 Task: For heading Calibri with Bold.  font size for heading24,  'Change the font style of data to'Bell MT.  and font size to 16,  Change the alignment of both headline & data to Align middle & Align Center.  In the sheet  auditingSalesBySKU_2022
Action: Mouse moved to (1063, 144)
Screenshot: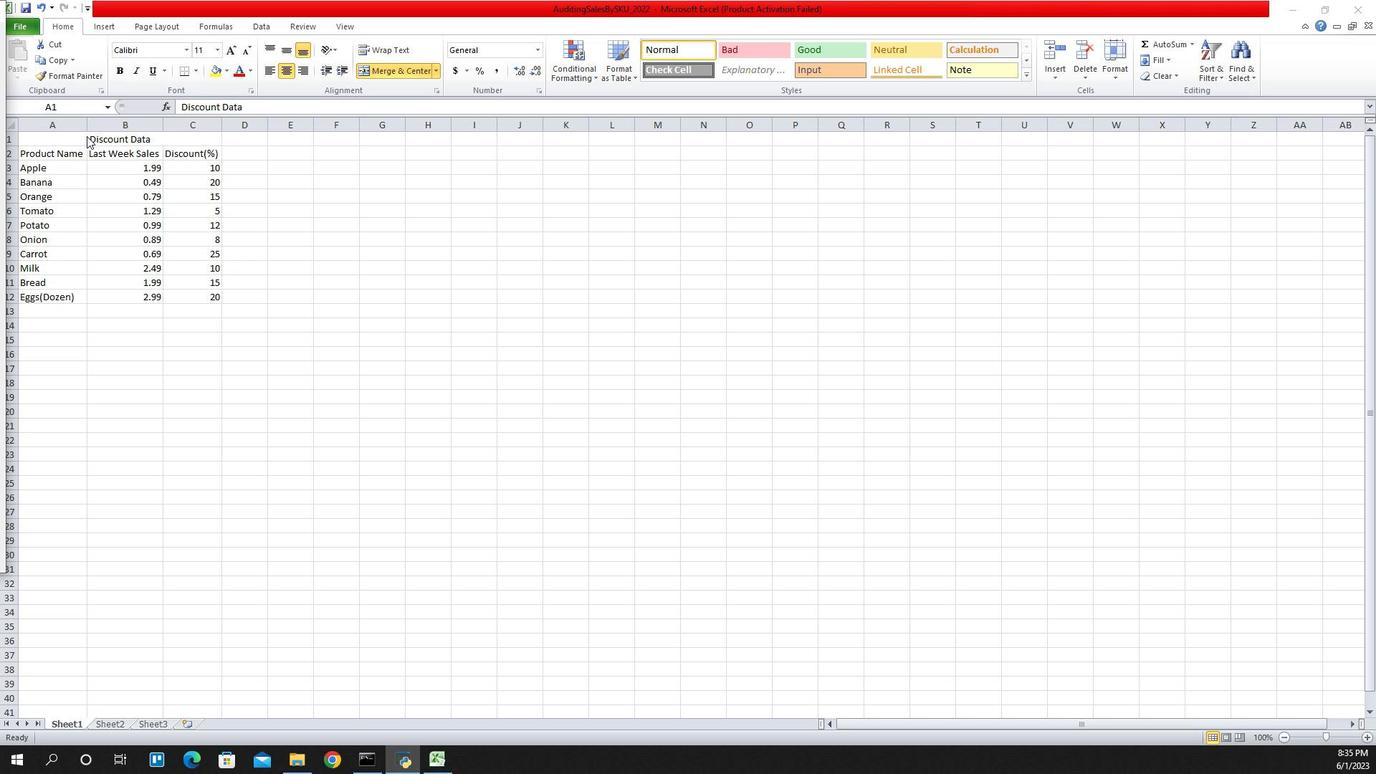 
Action: Mouse pressed left at (1063, 144)
Screenshot: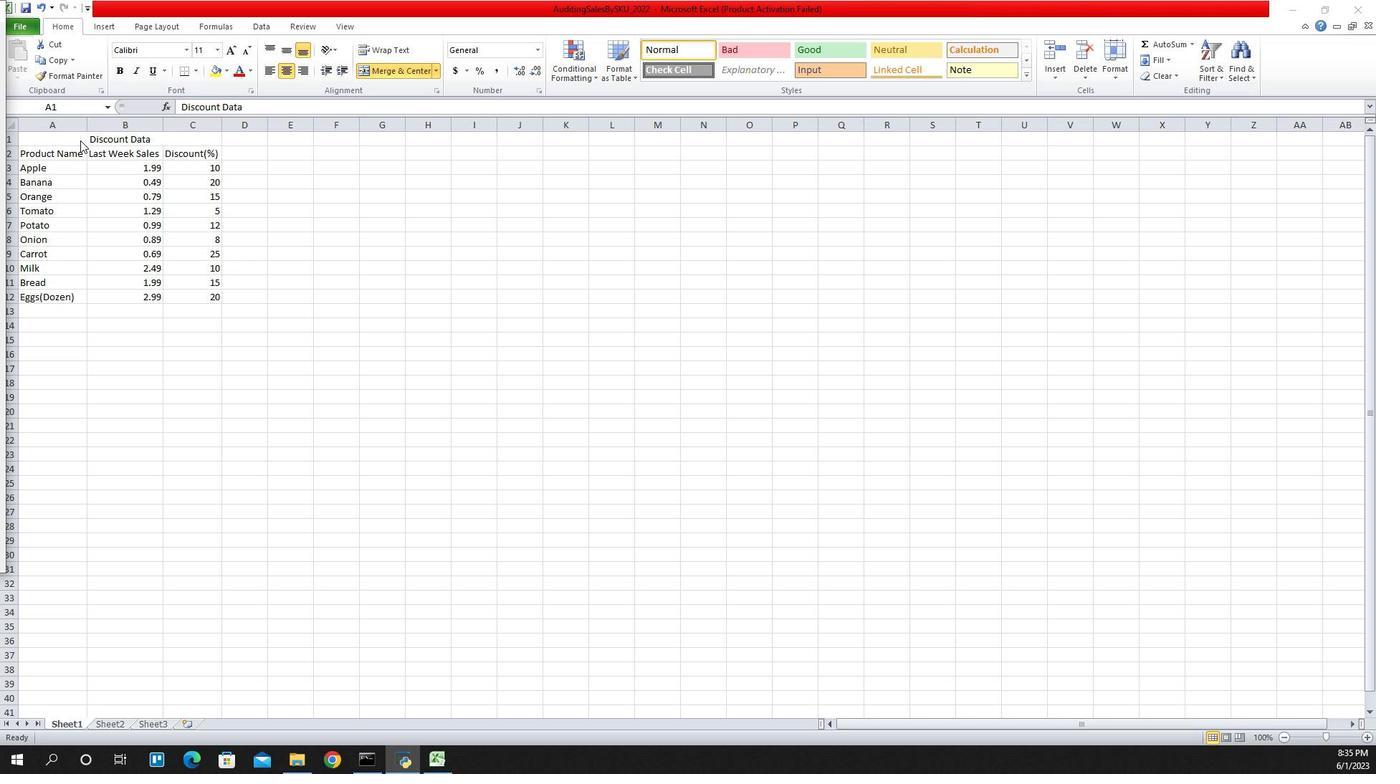 
Action: Mouse moved to (1164, 55)
Screenshot: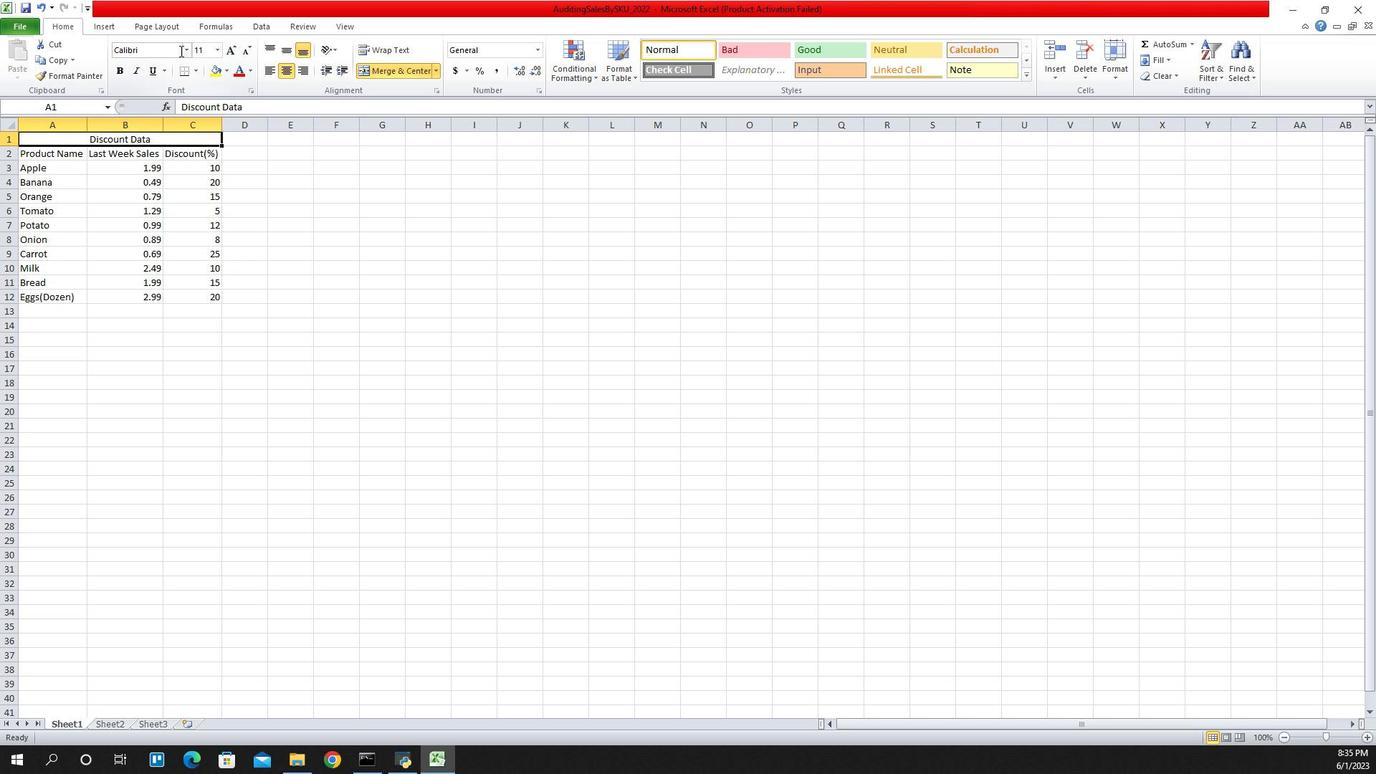 
Action: Mouse pressed left at (1164, 55)
Screenshot: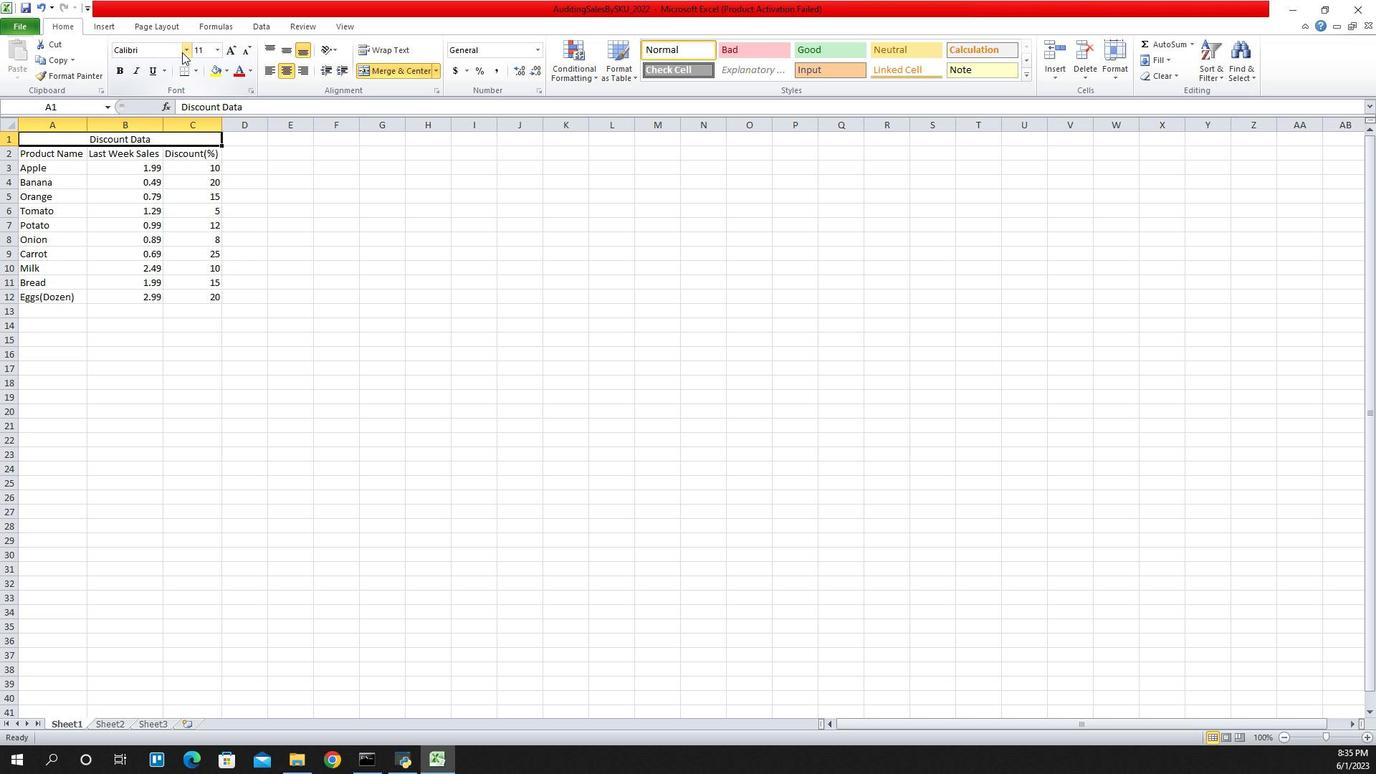 
Action: Mouse moved to (1156, 100)
Screenshot: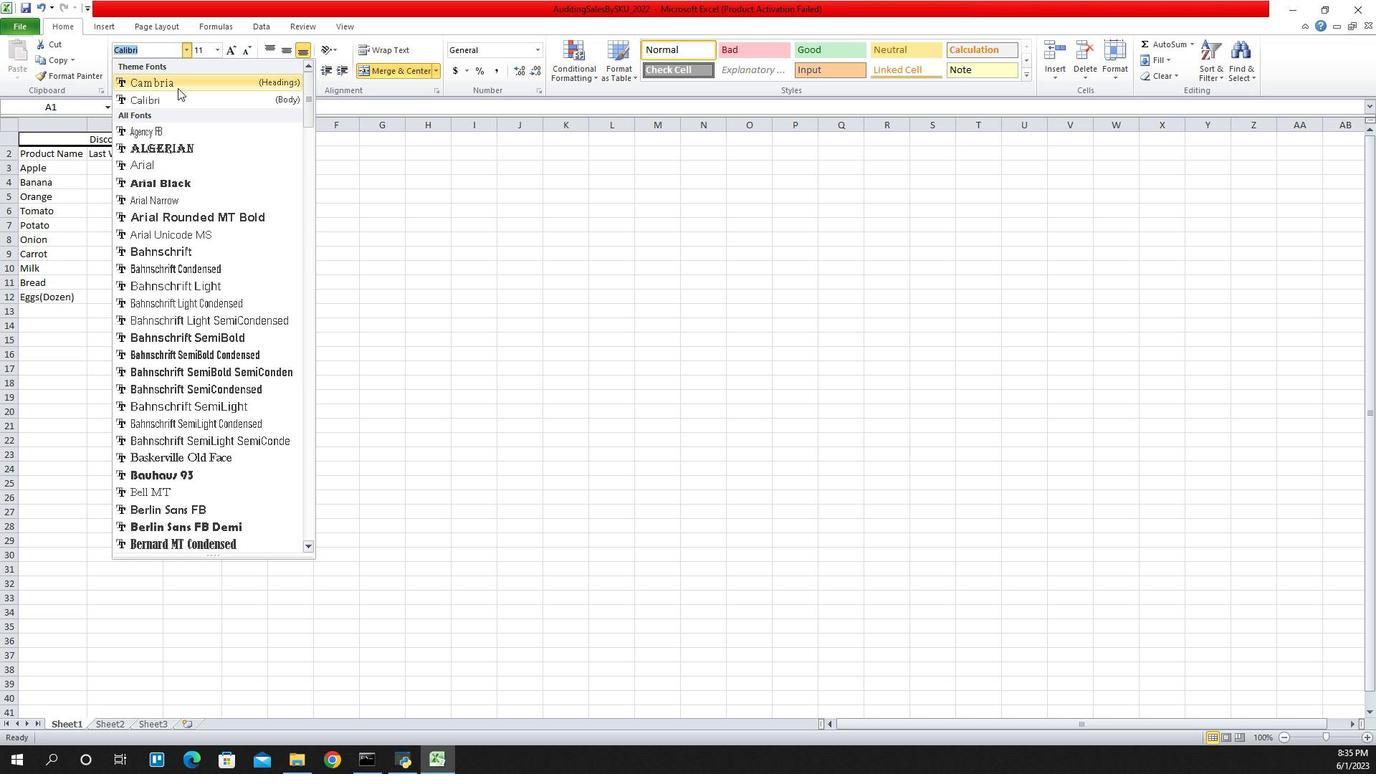 
Action: Mouse pressed left at (1156, 100)
Screenshot: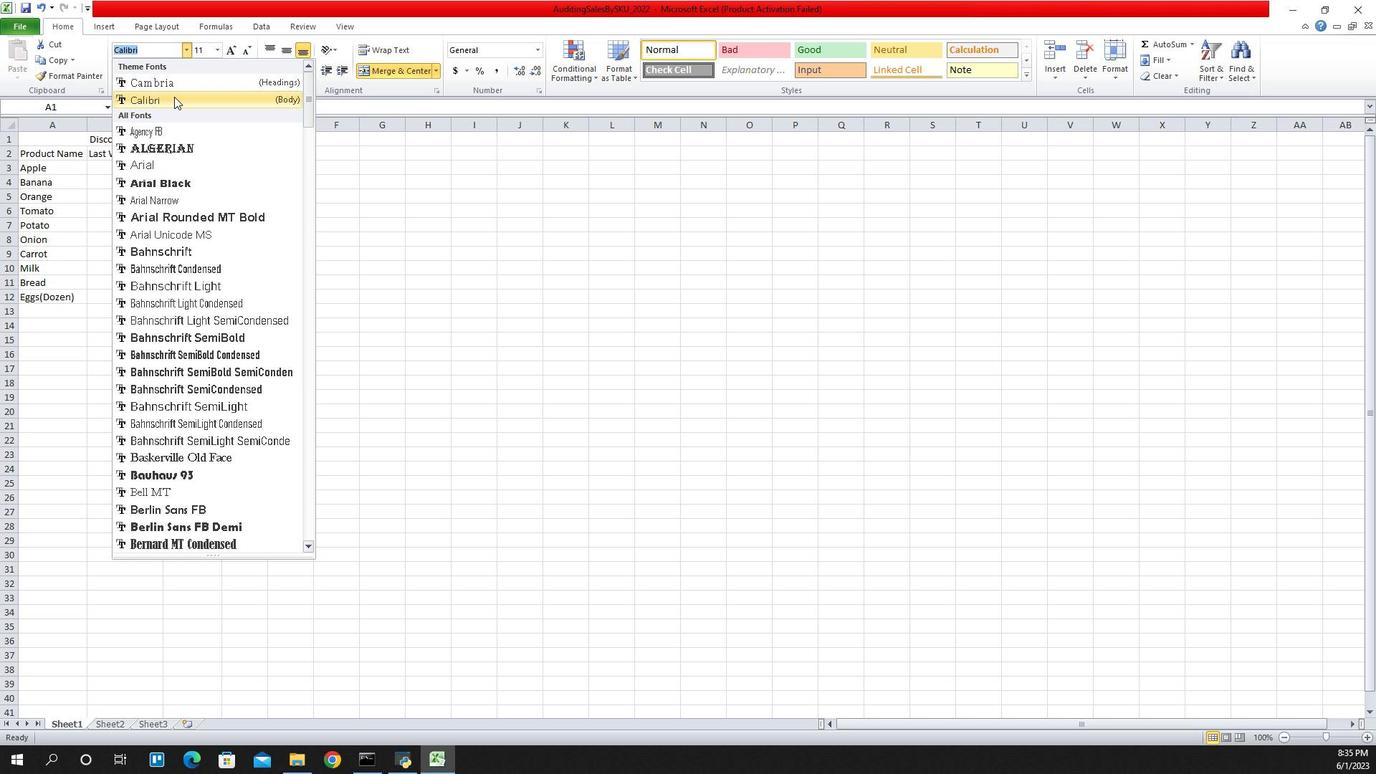 
Action: Mouse moved to (1104, 73)
Screenshot: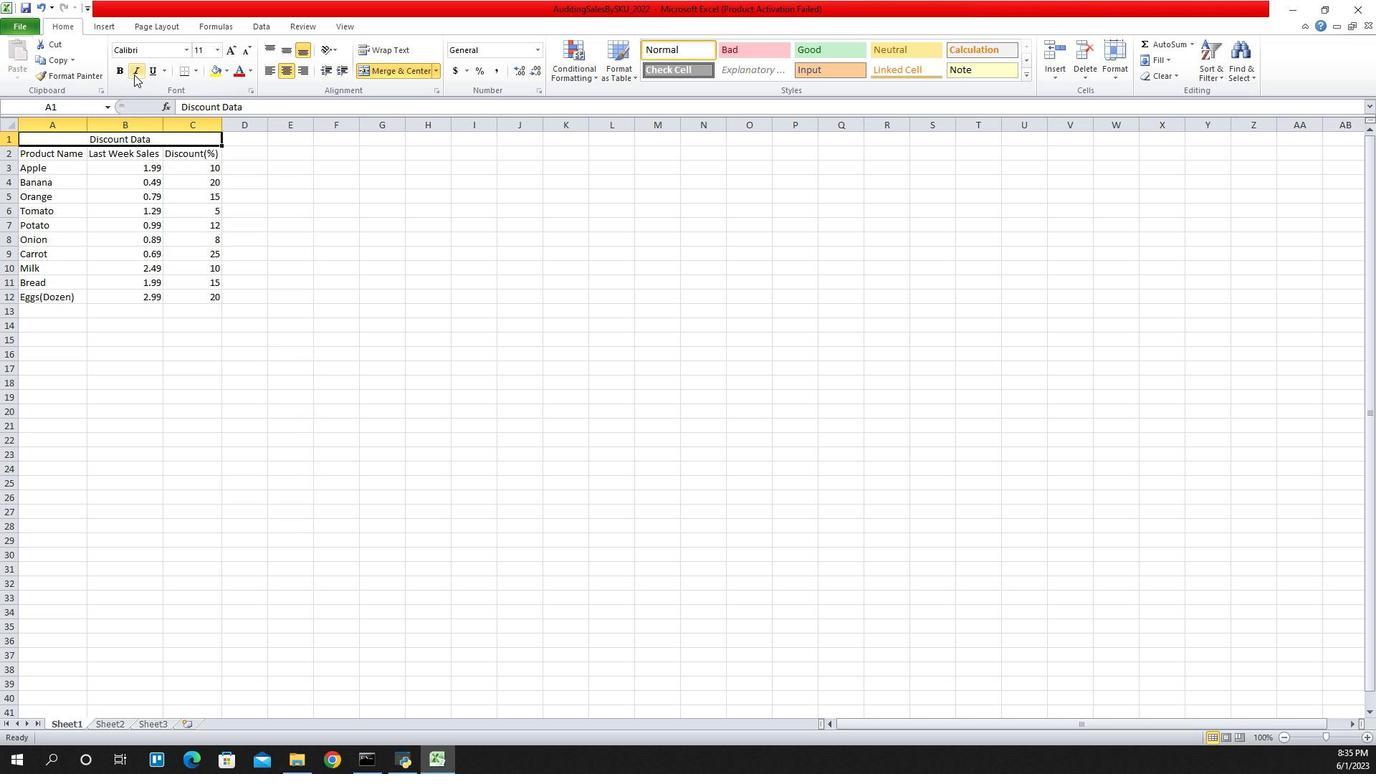 
Action: Mouse pressed left at (1104, 73)
Screenshot: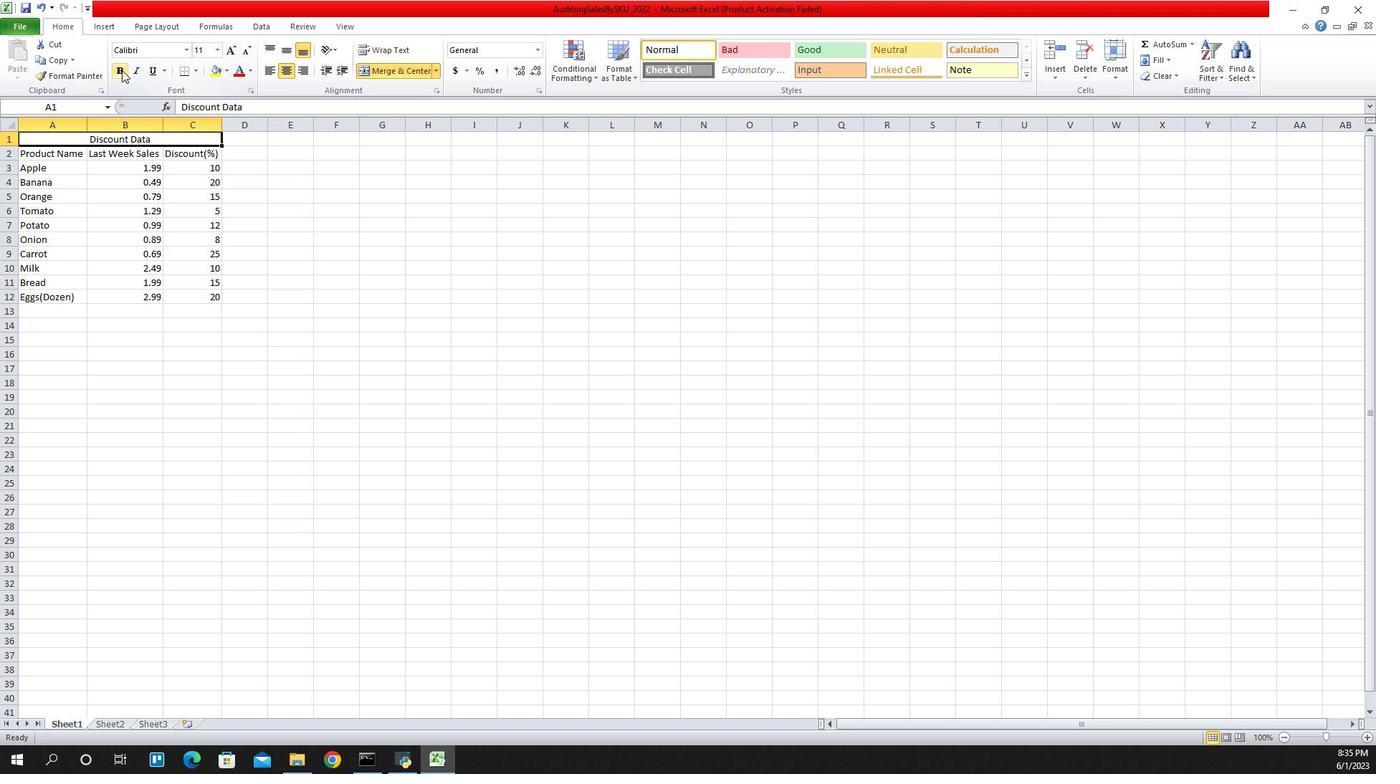 
Action: Mouse moved to (1202, 53)
Screenshot: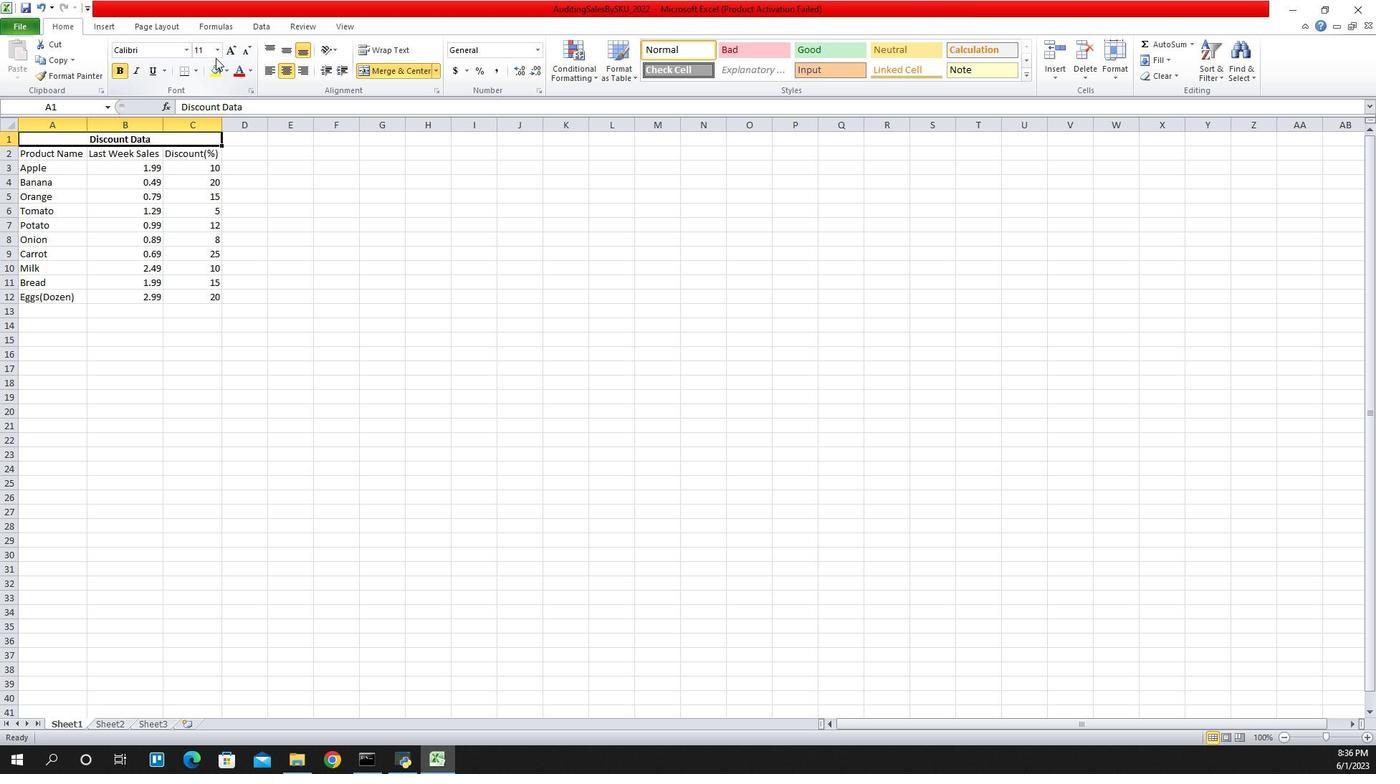 
Action: Mouse pressed left at (1202, 53)
Screenshot: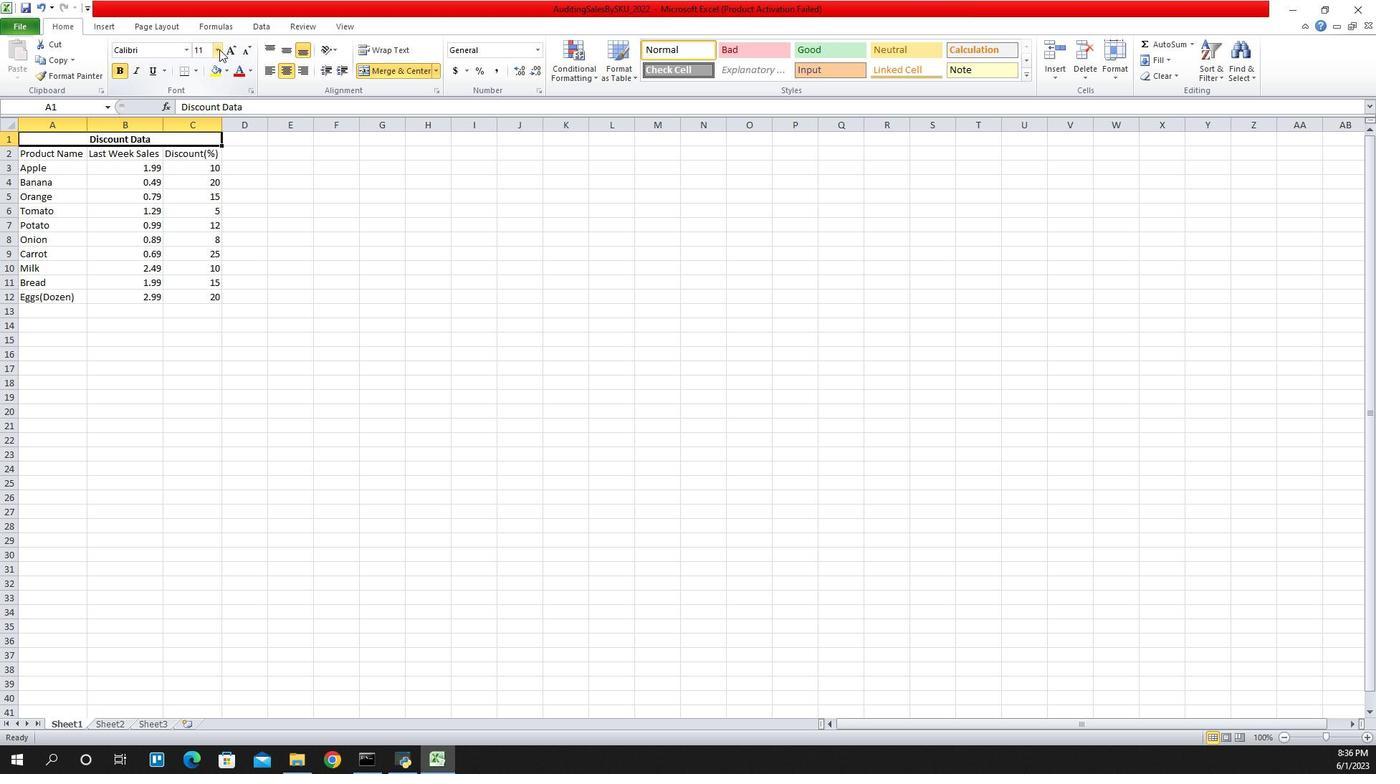 
Action: Mouse moved to (1180, 188)
Screenshot: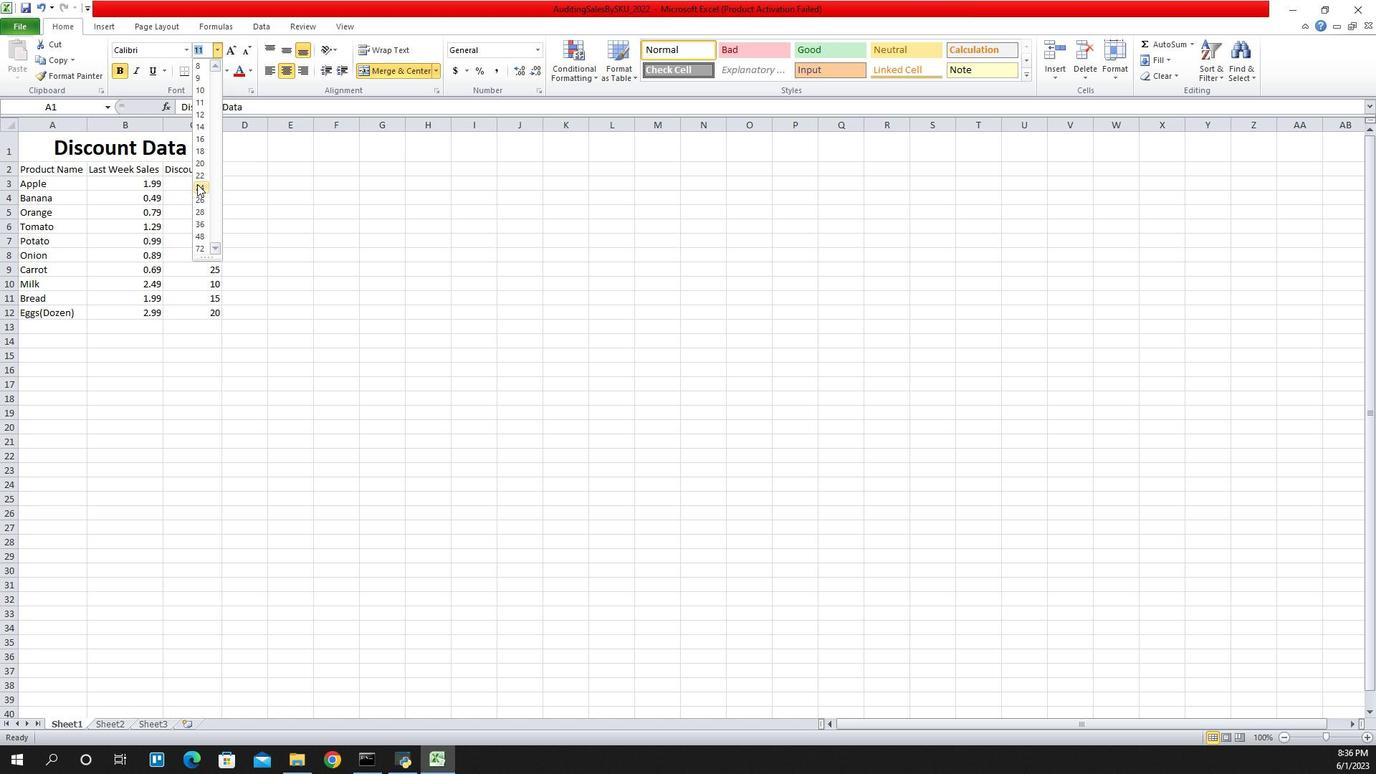 
Action: Mouse pressed left at (1180, 188)
Screenshot: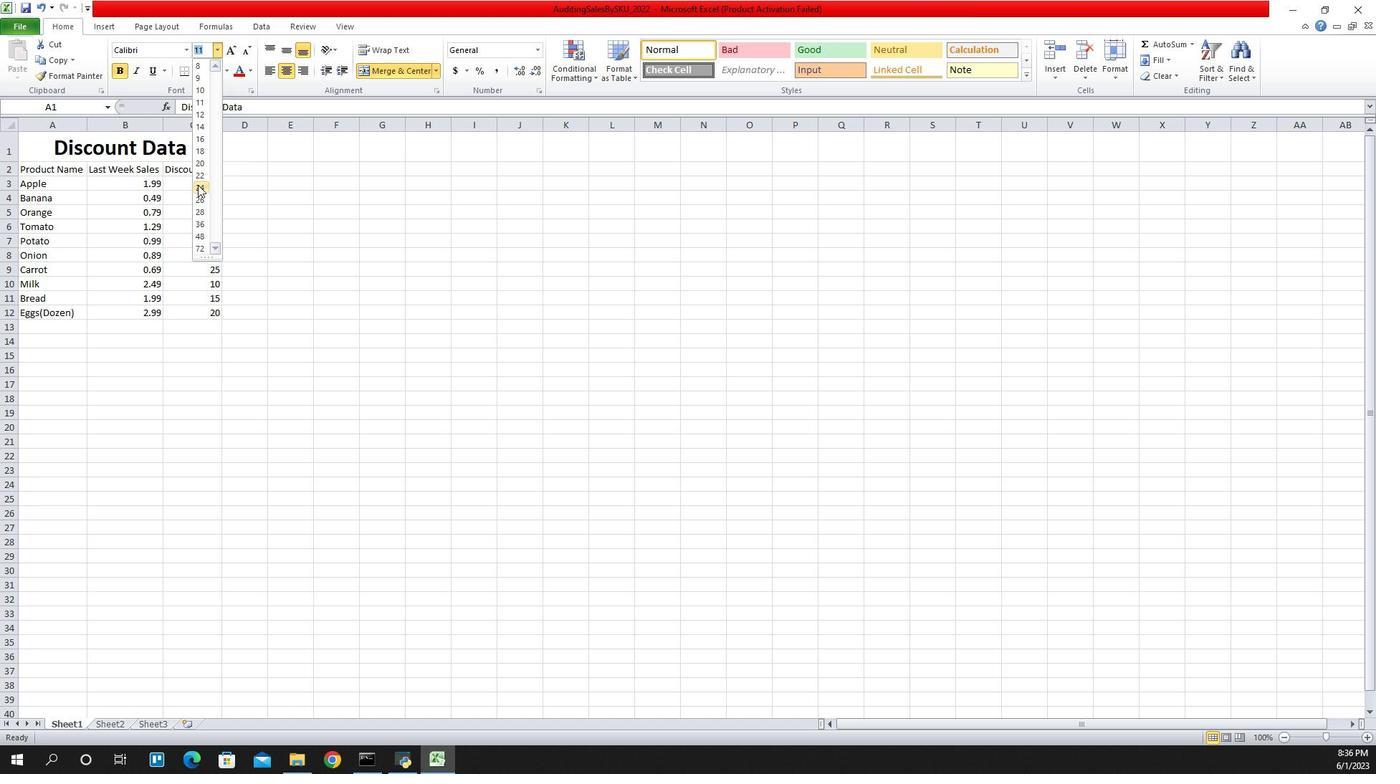 
Action: Mouse moved to (1039, 173)
Screenshot: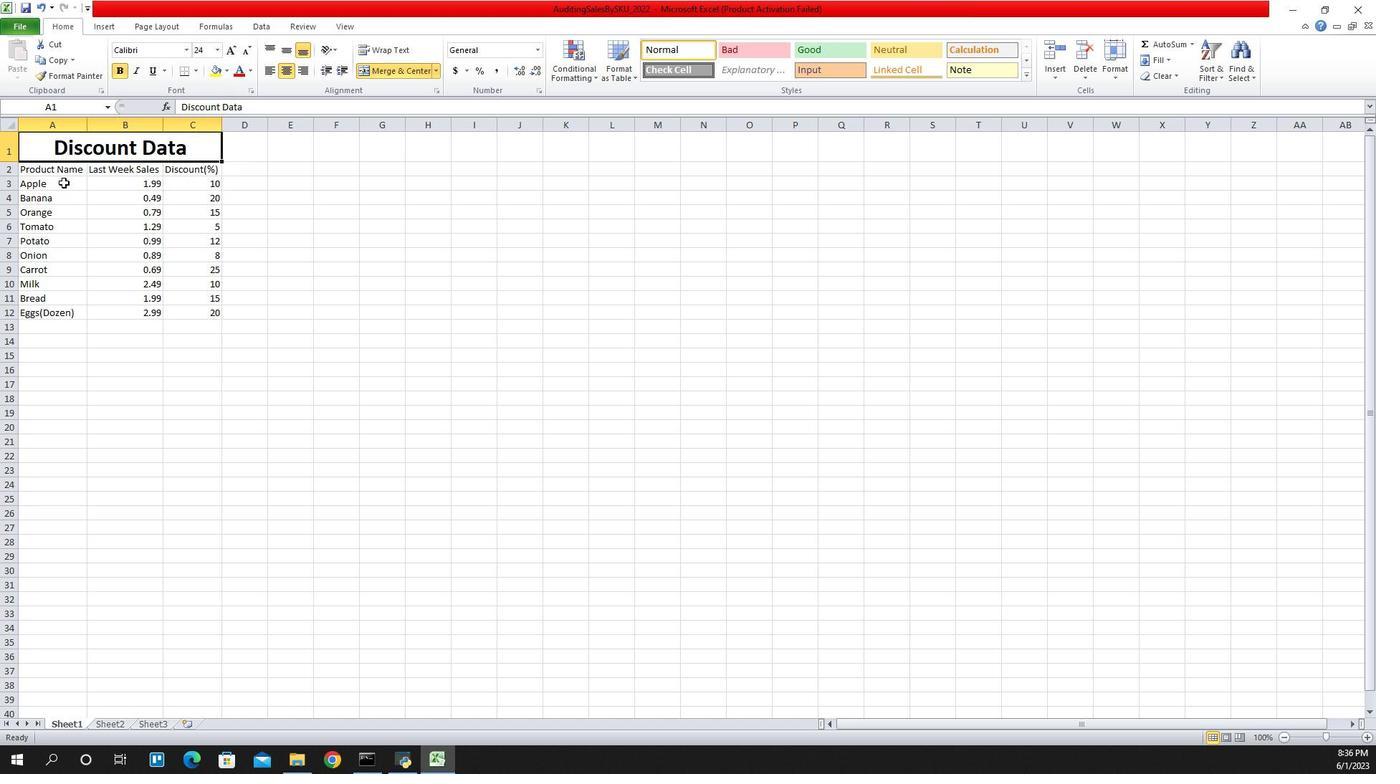 
Action: Mouse pressed left at (1039, 173)
Screenshot: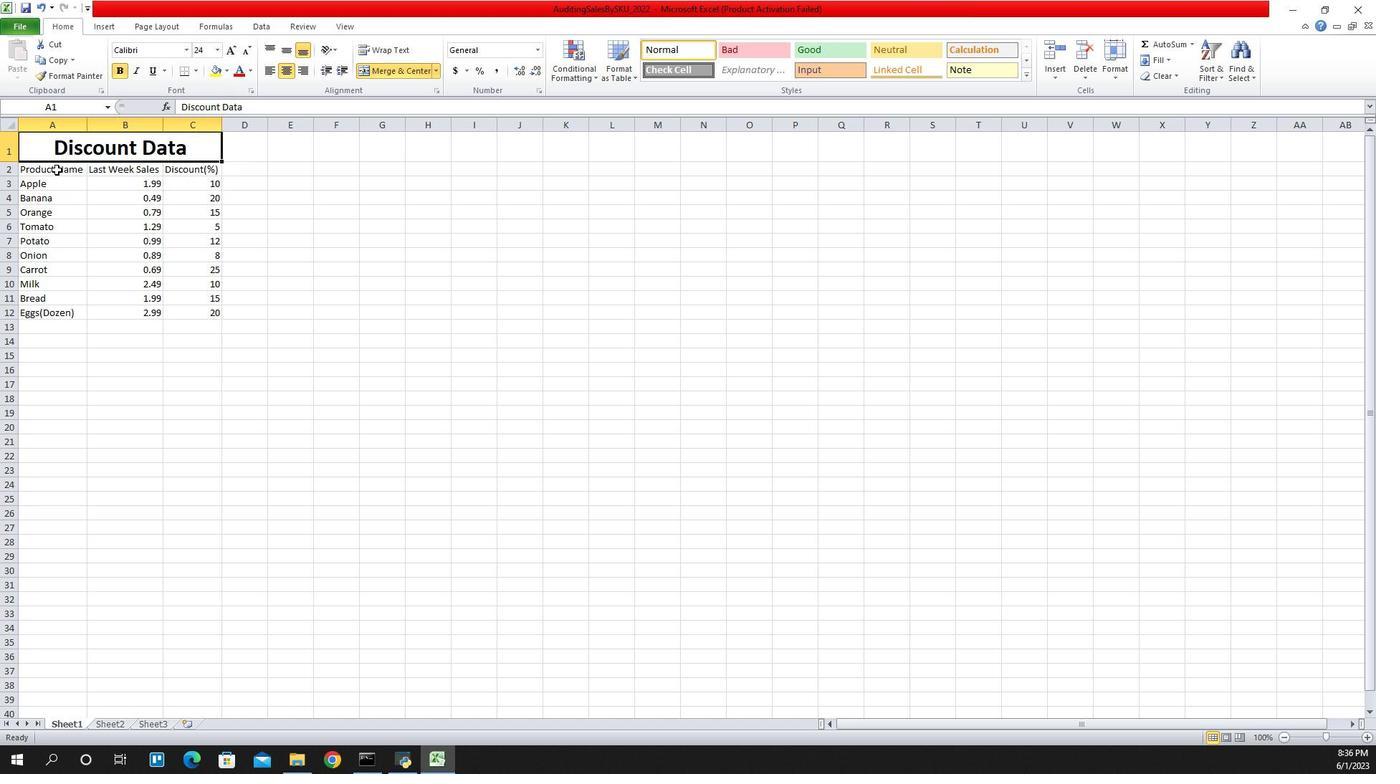 
Action: Mouse moved to (1168, 53)
Screenshot: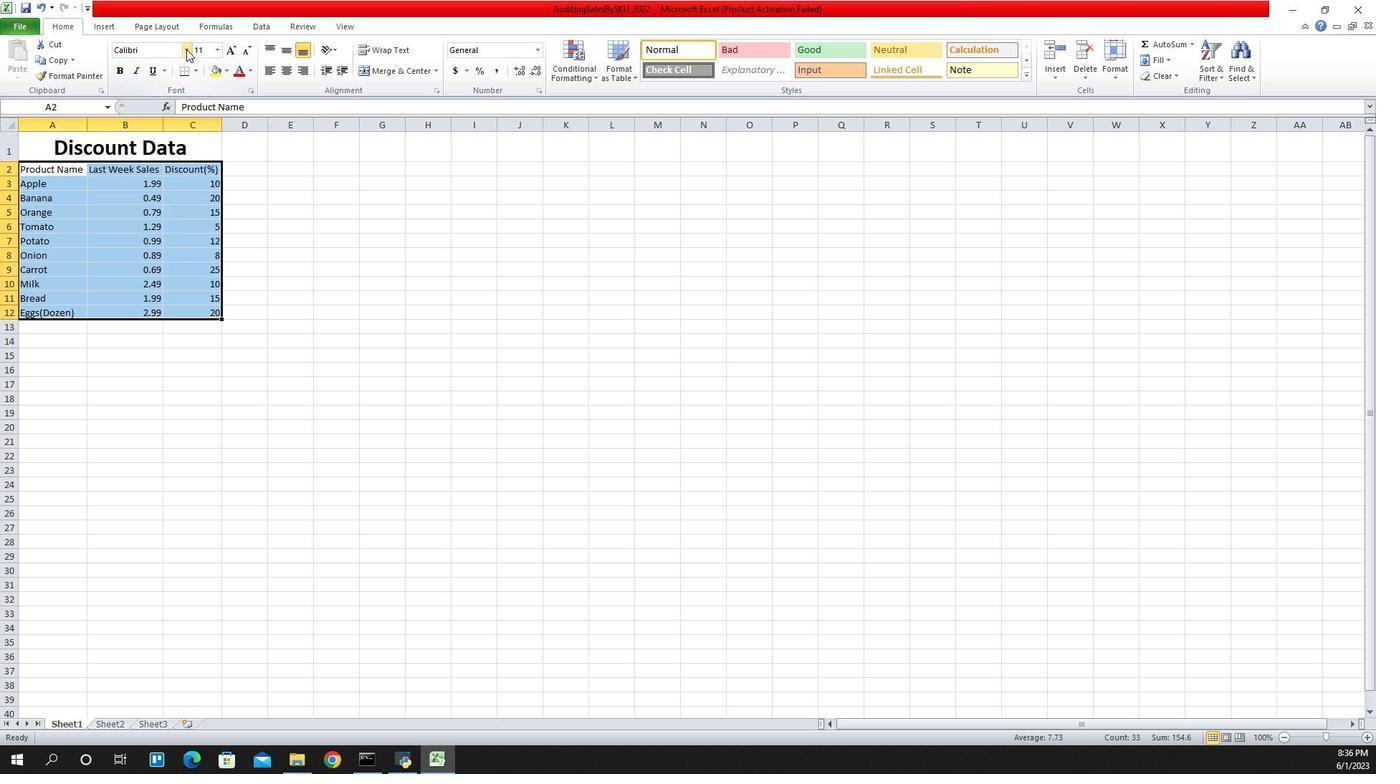
Action: Mouse pressed left at (1168, 53)
Screenshot: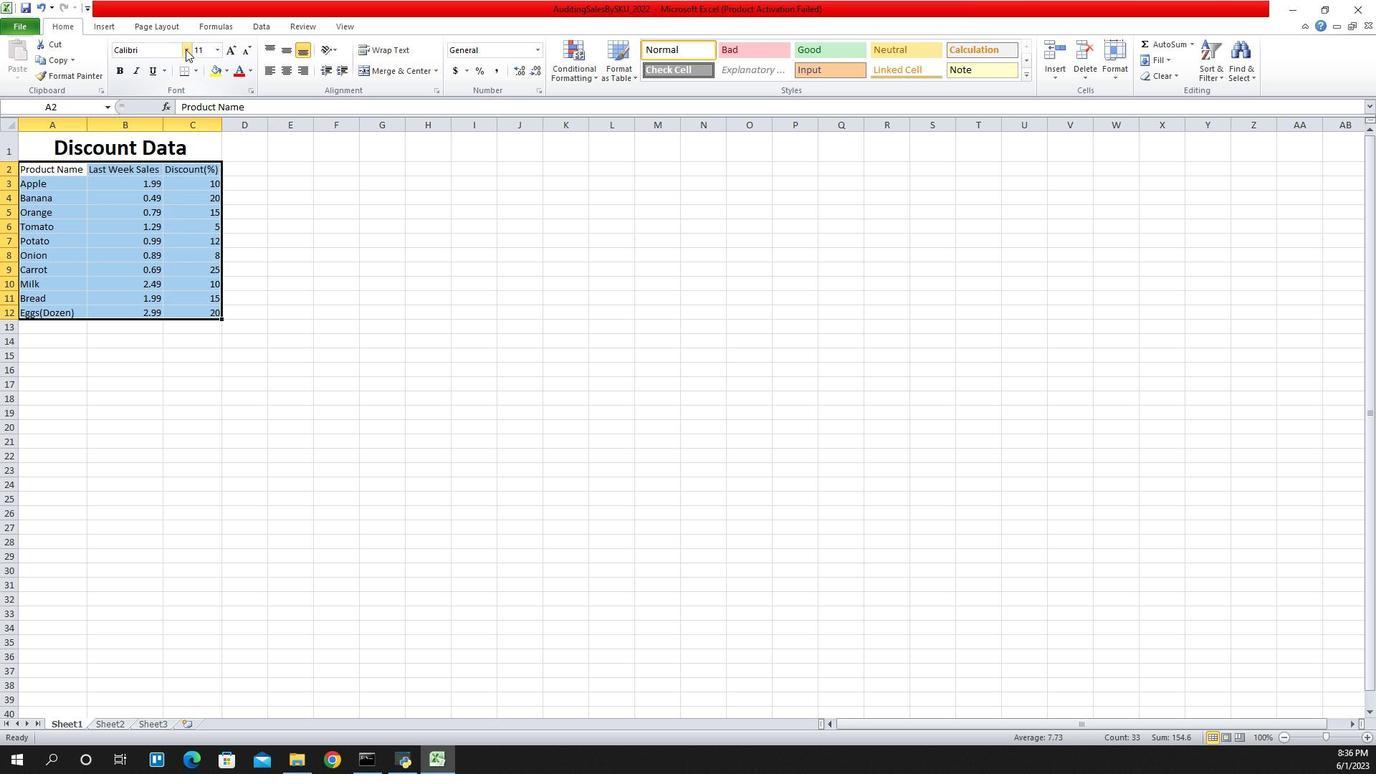 
Action: Mouse moved to (1153, 491)
Screenshot: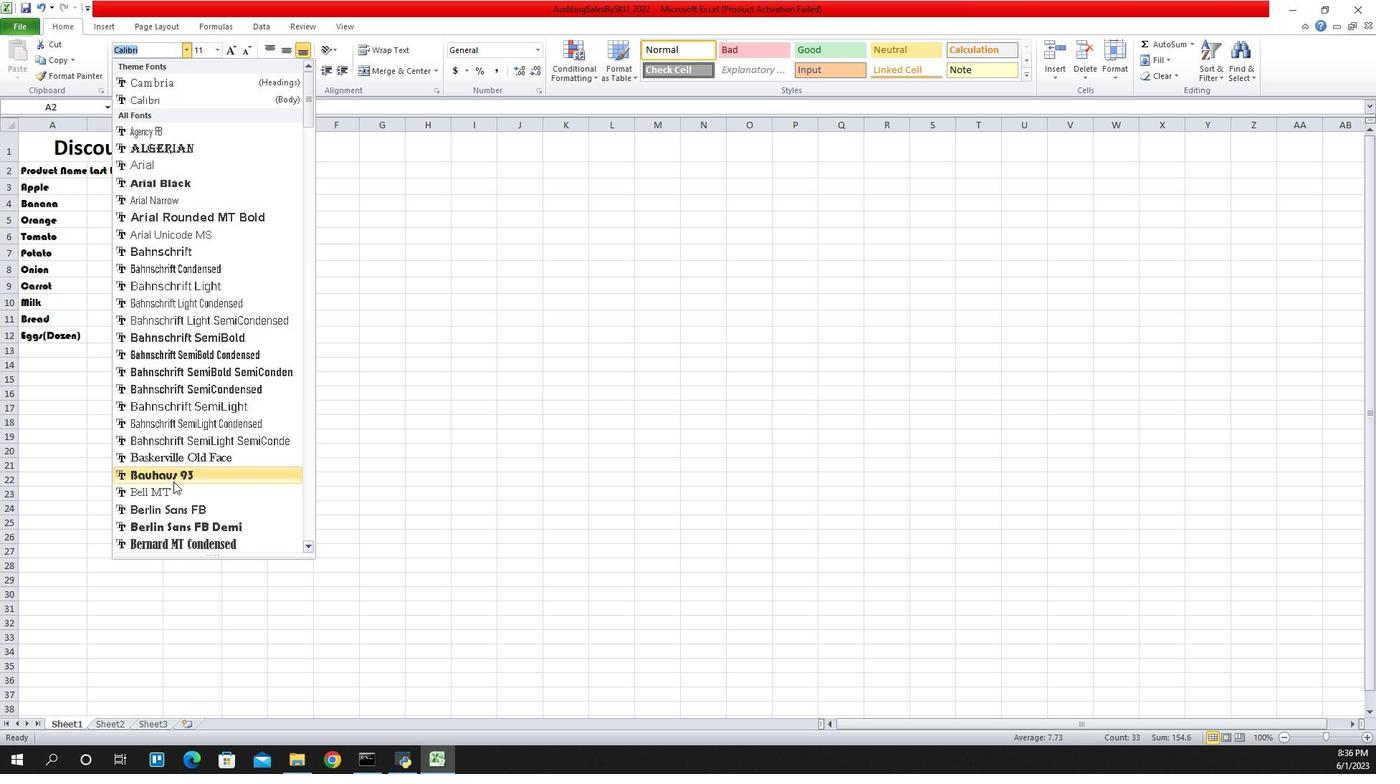 
Action: Mouse pressed left at (1153, 491)
Screenshot: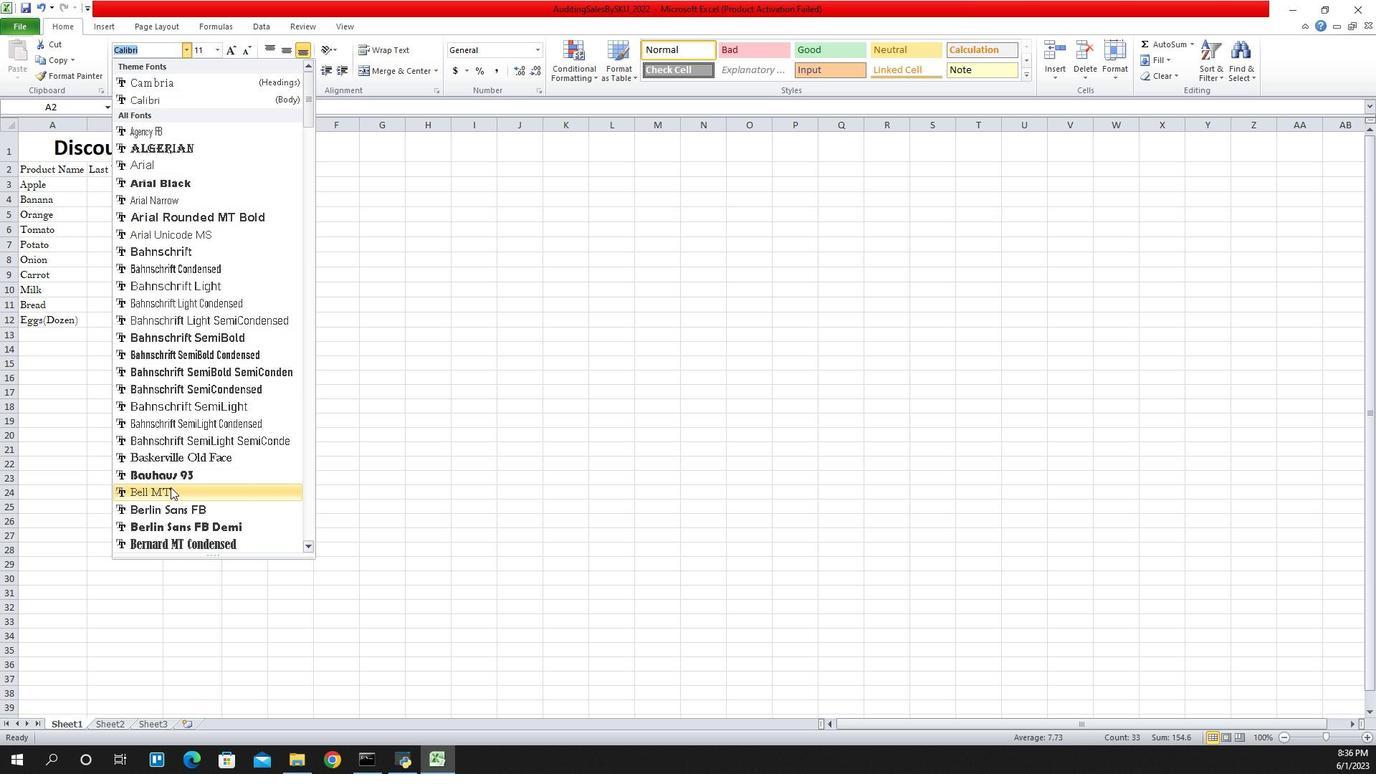
Action: Mouse moved to (1203, 56)
Screenshot: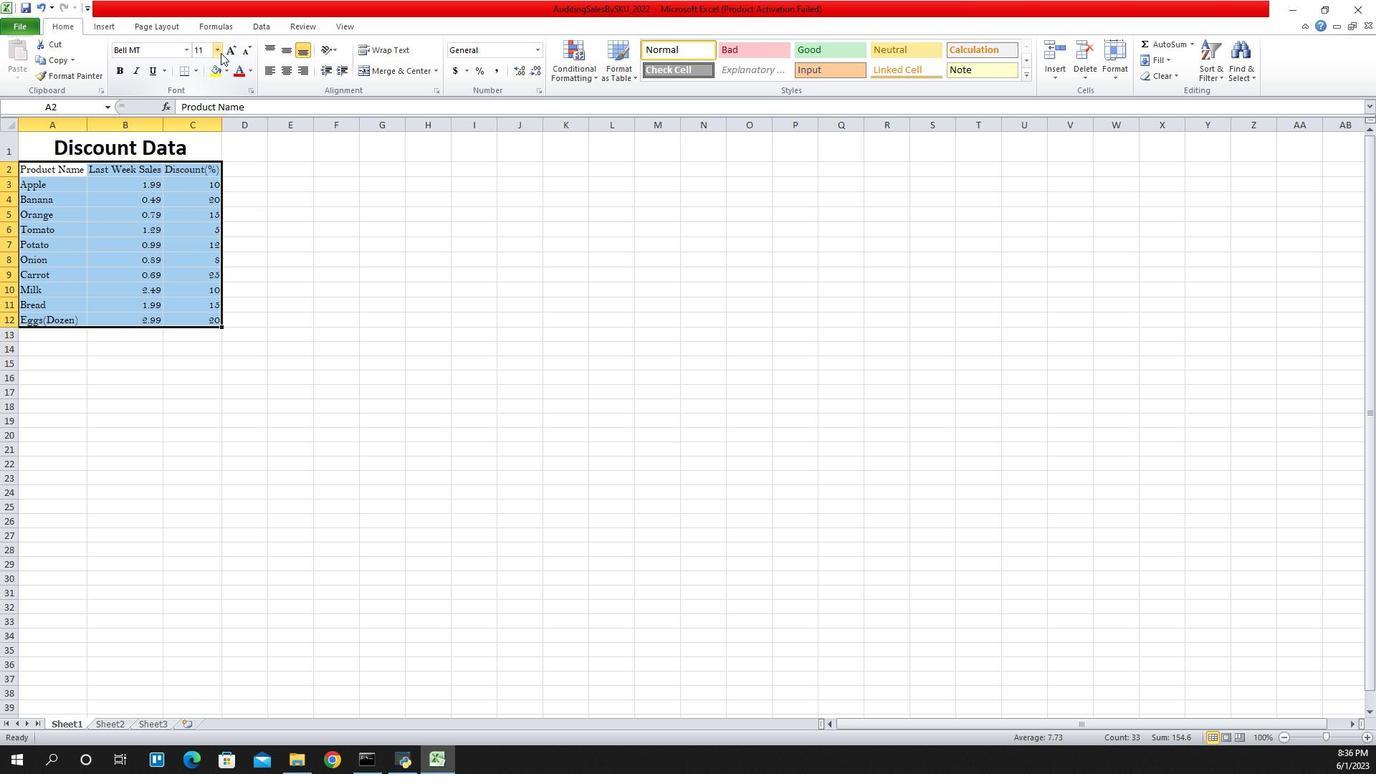 
Action: Mouse pressed left at (1203, 56)
Screenshot: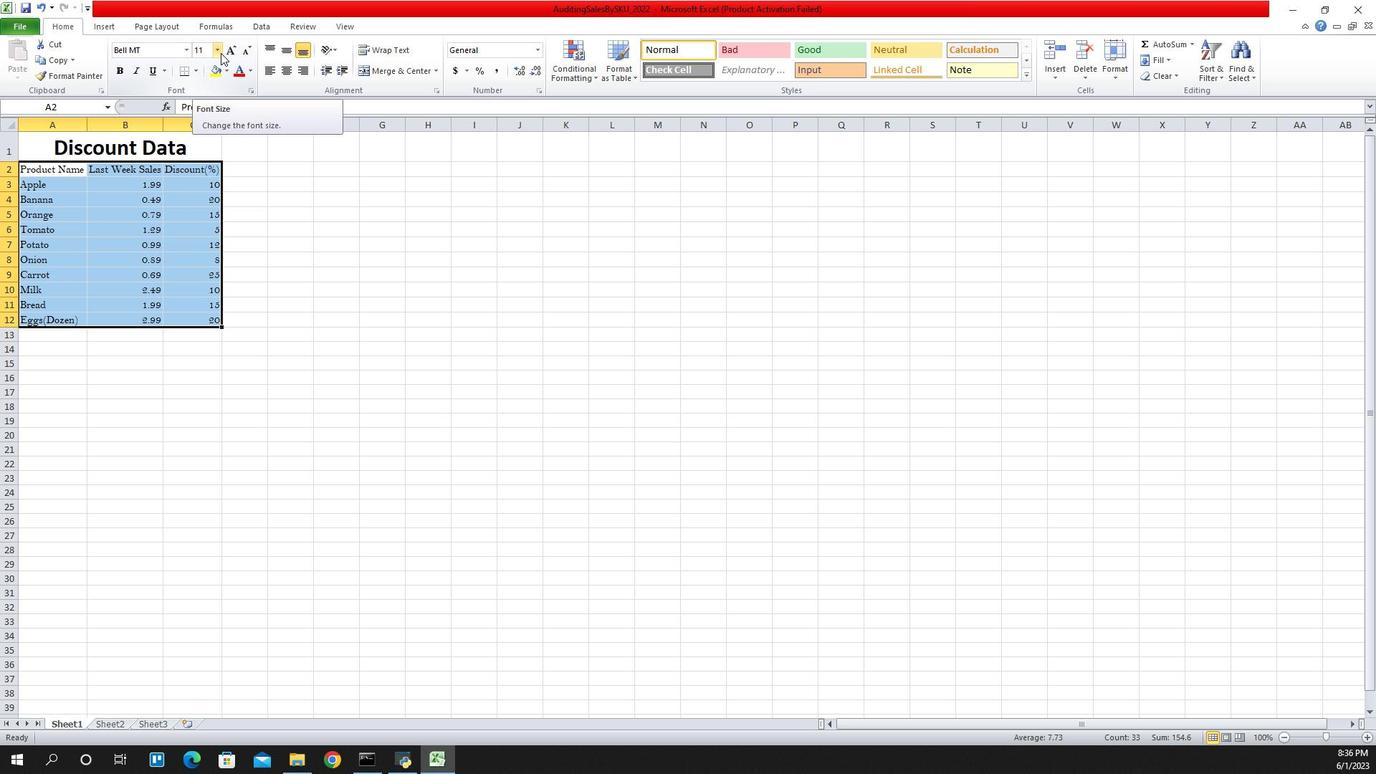 
Action: Mouse moved to (1184, 138)
Screenshot: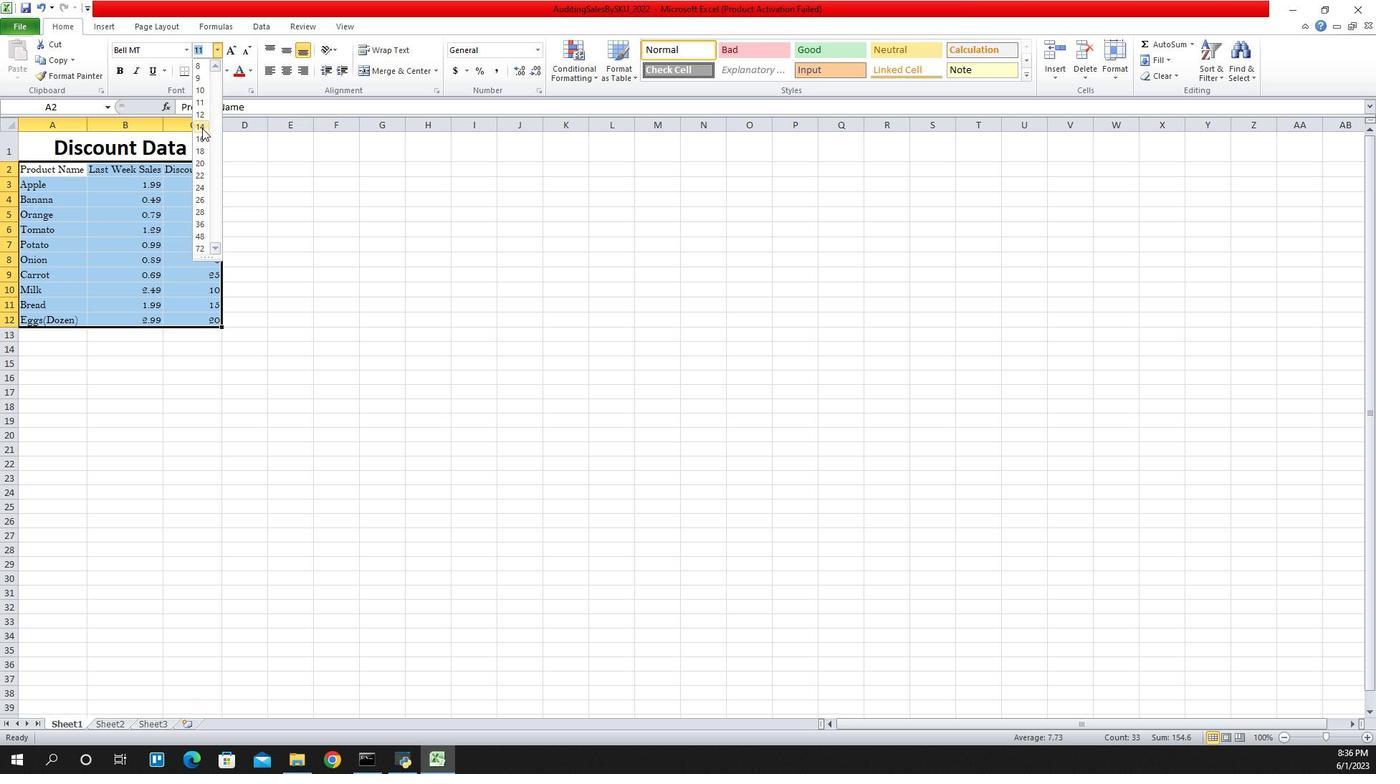
Action: Mouse pressed left at (1184, 138)
Screenshot: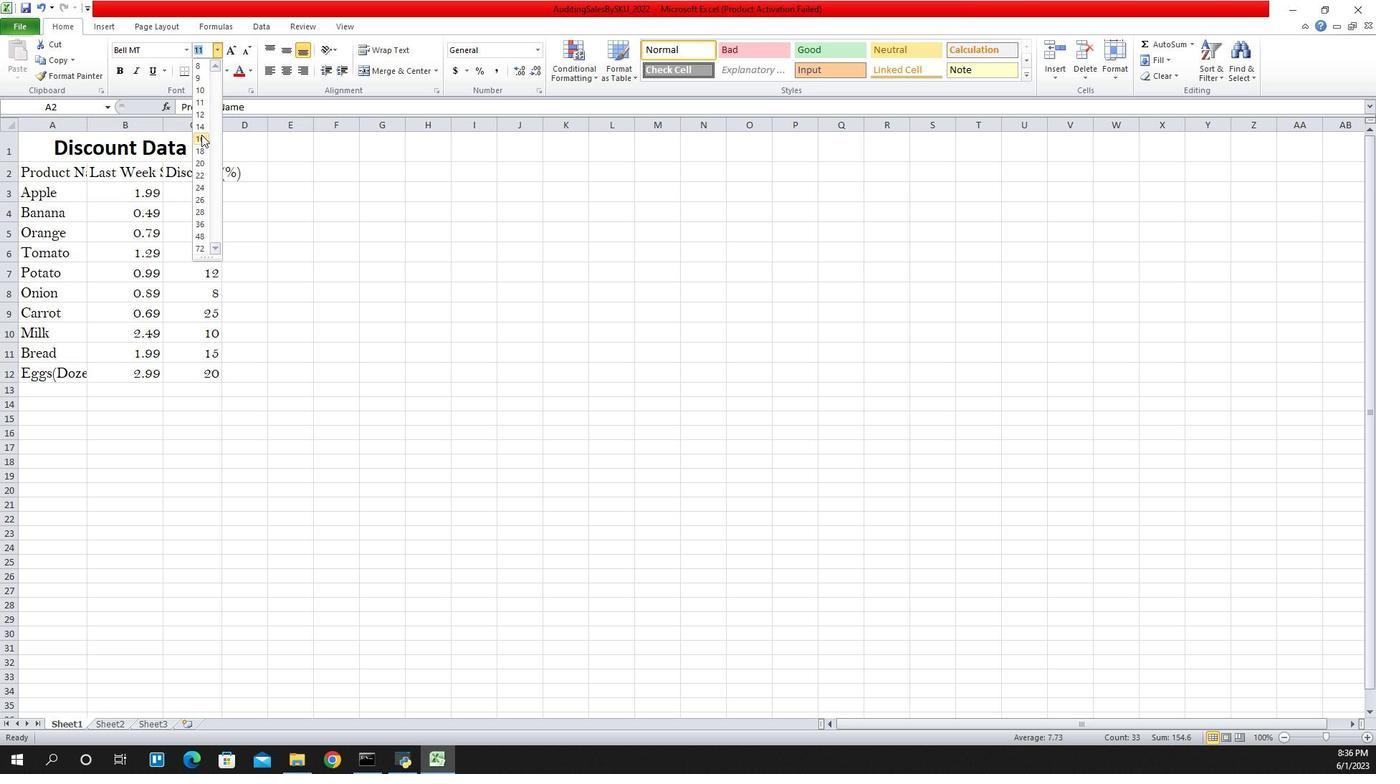 
Action: Mouse moved to (1070, 127)
Screenshot: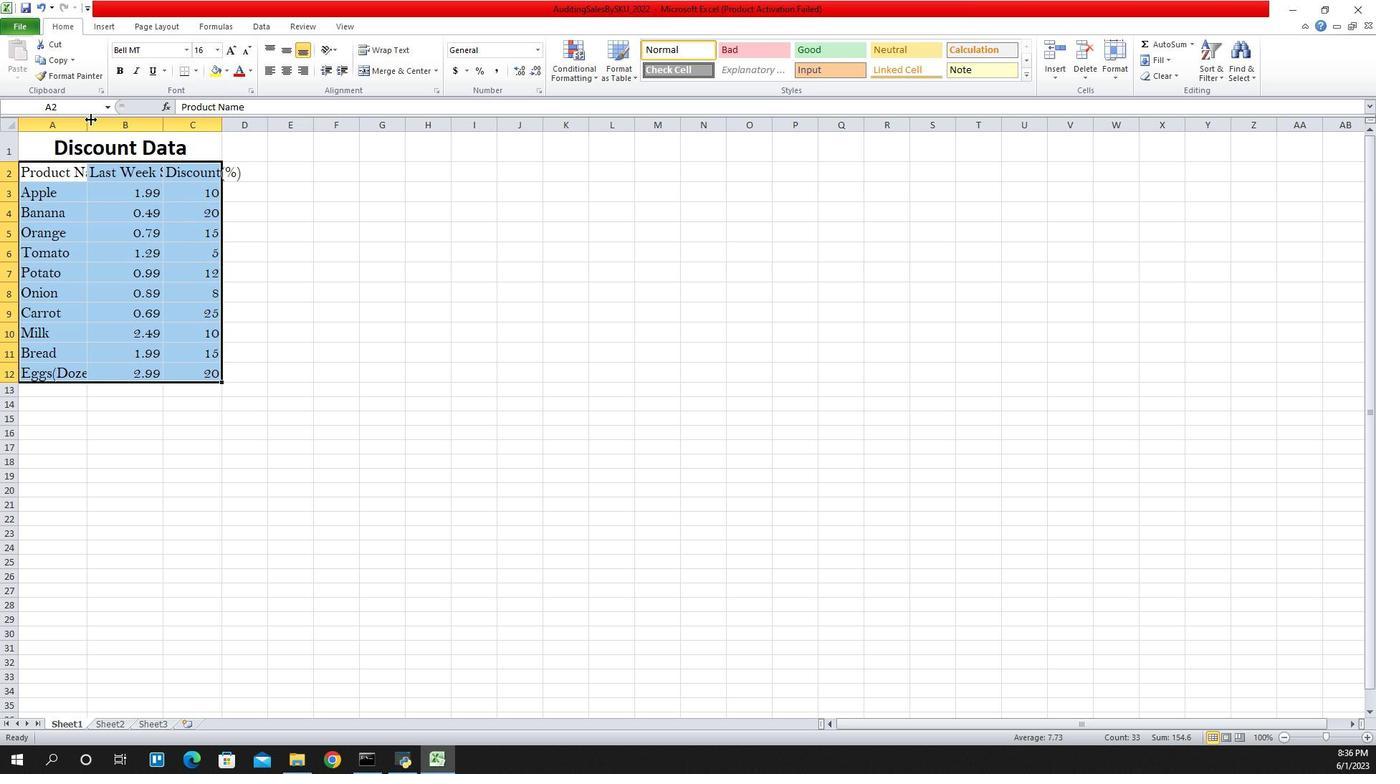 
Action: Mouse pressed left at (1070, 127)
Screenshot: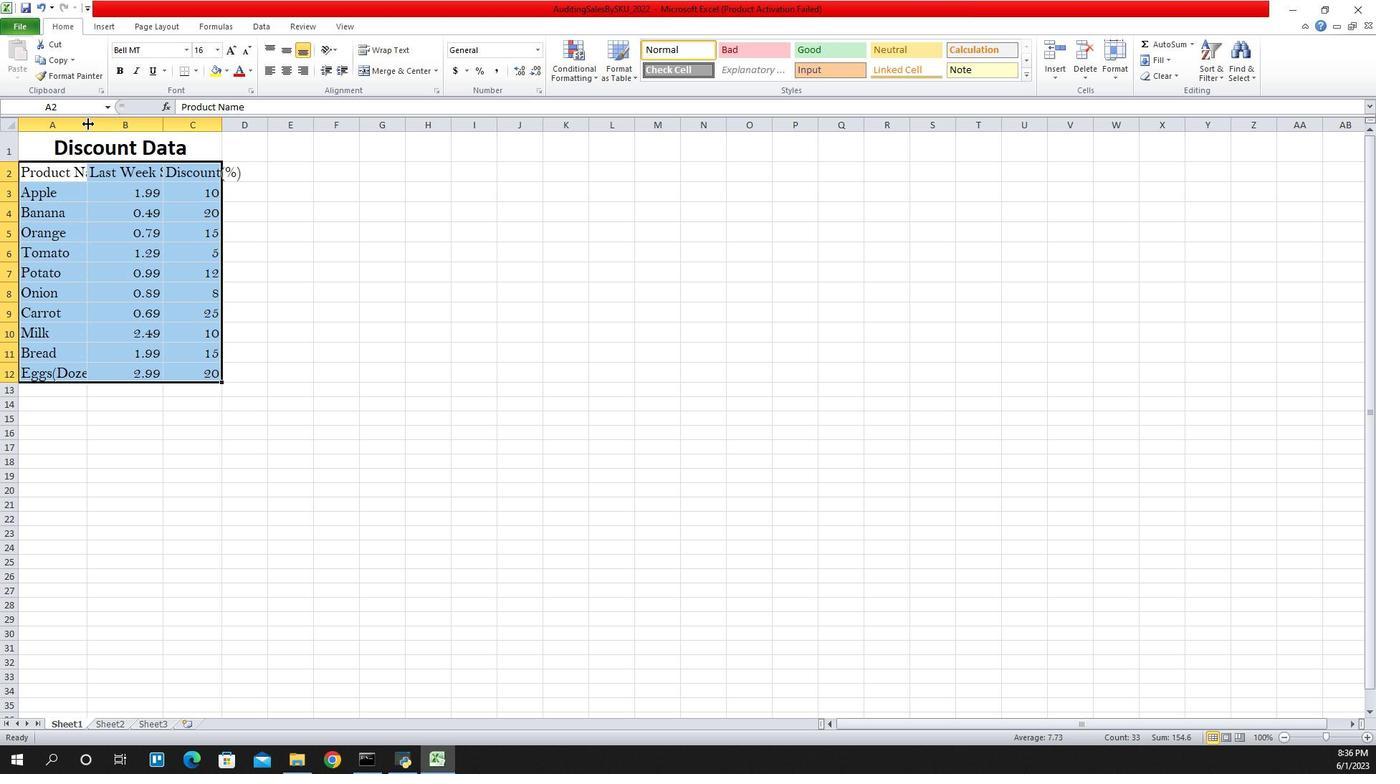 
Action: Mouse pressed left at (1070, 127)
Screenshot: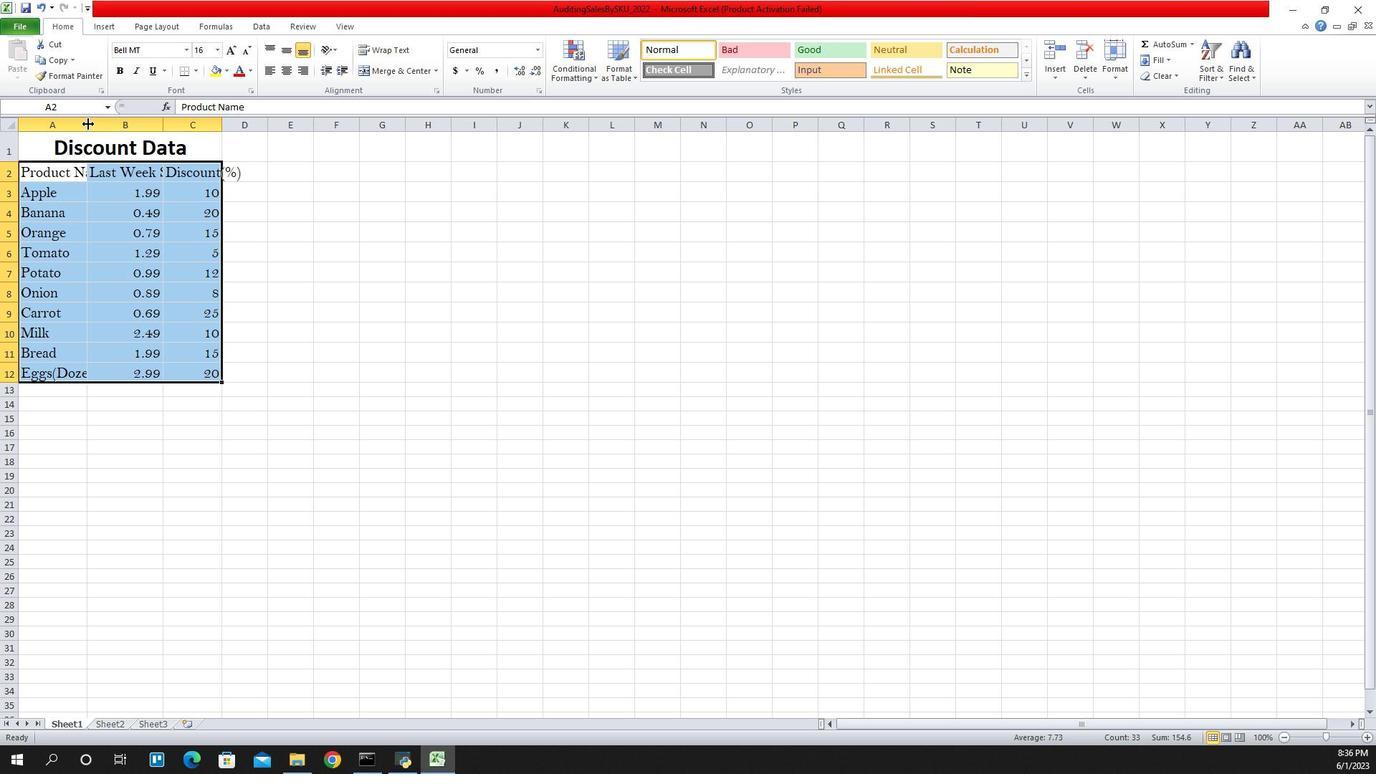 
Action: Mouse moved to (1173, 127)
Screenshot: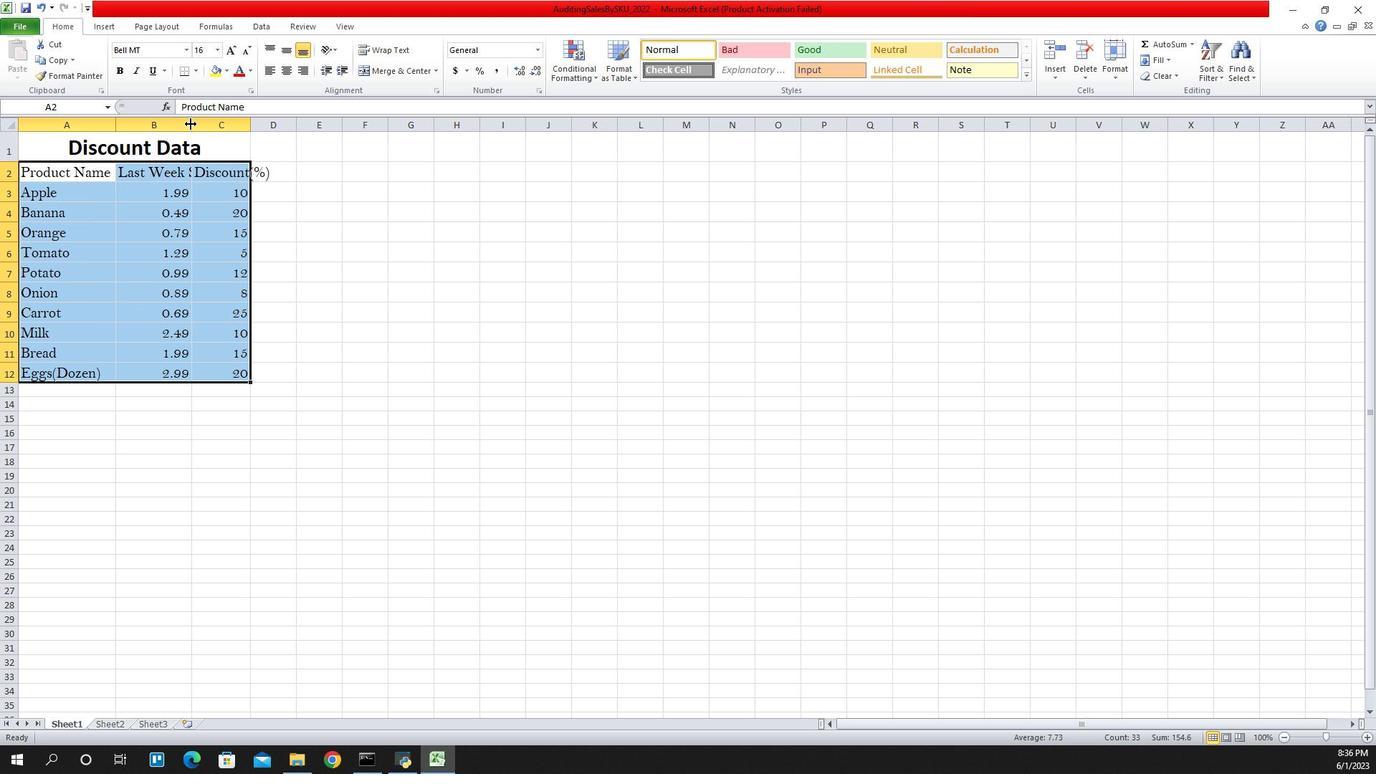 
Action: Mouse pressed left at (1173, 127)
Screenshot: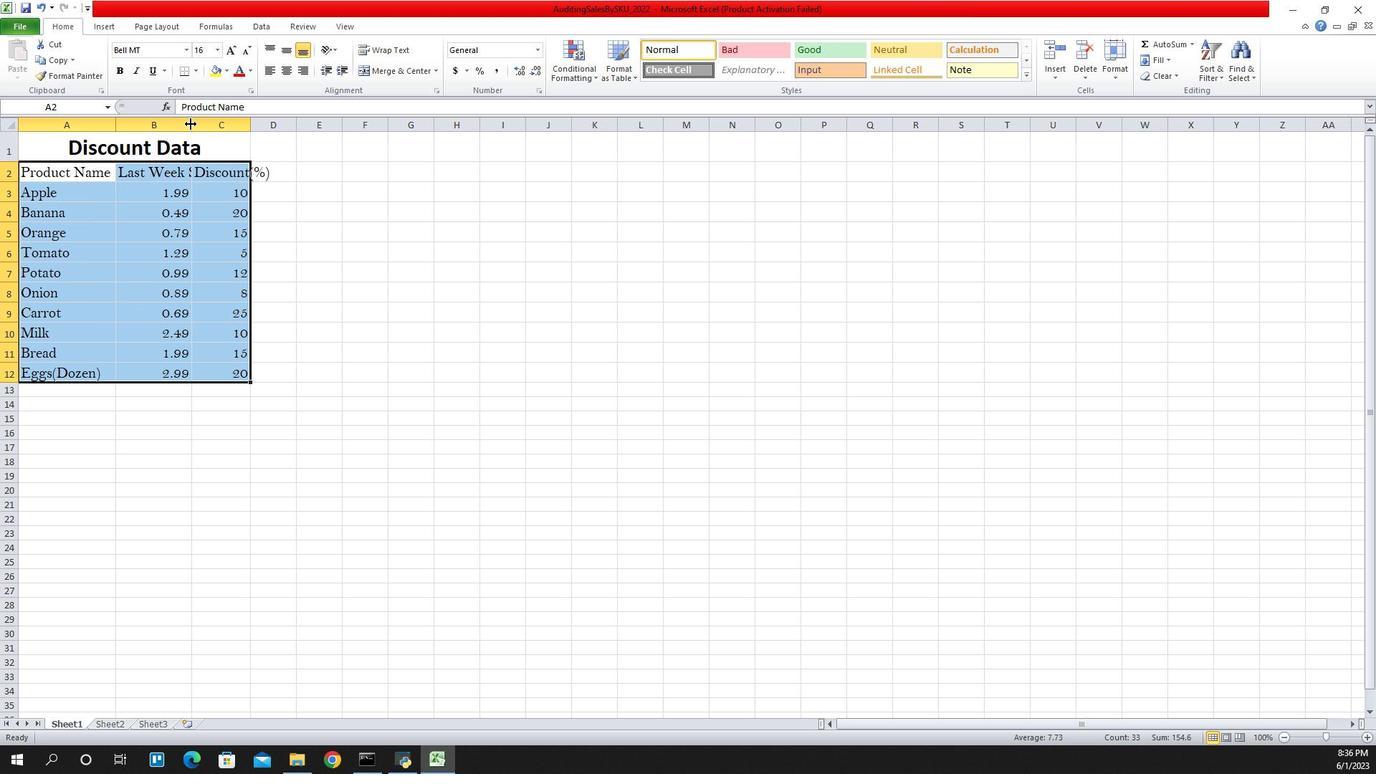 
Action: Mouse pressed left at (1173, 127)
Screenshot: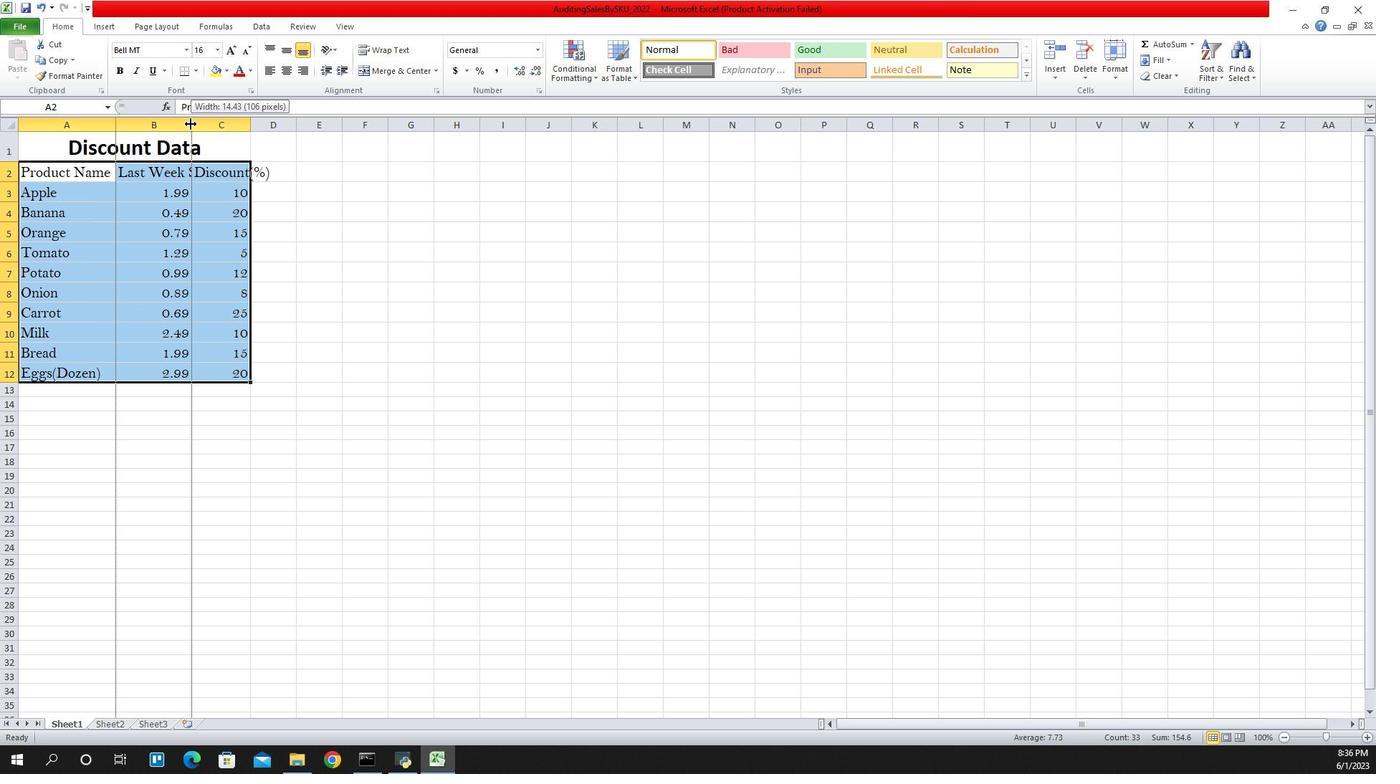 
Action: Mouse moved to (1265, 129)
Screenshot: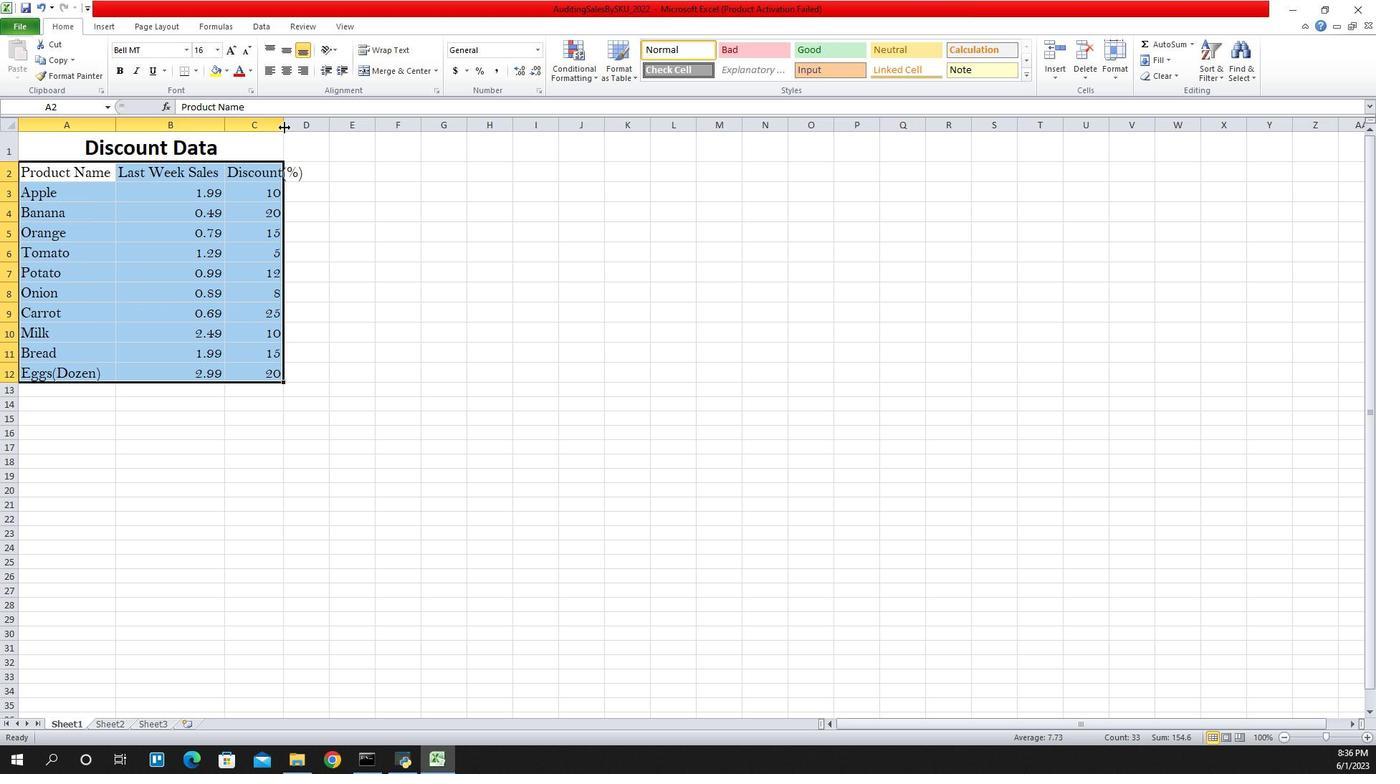 
Action: Mouse pressed left at (1265, 129)
Screenshot: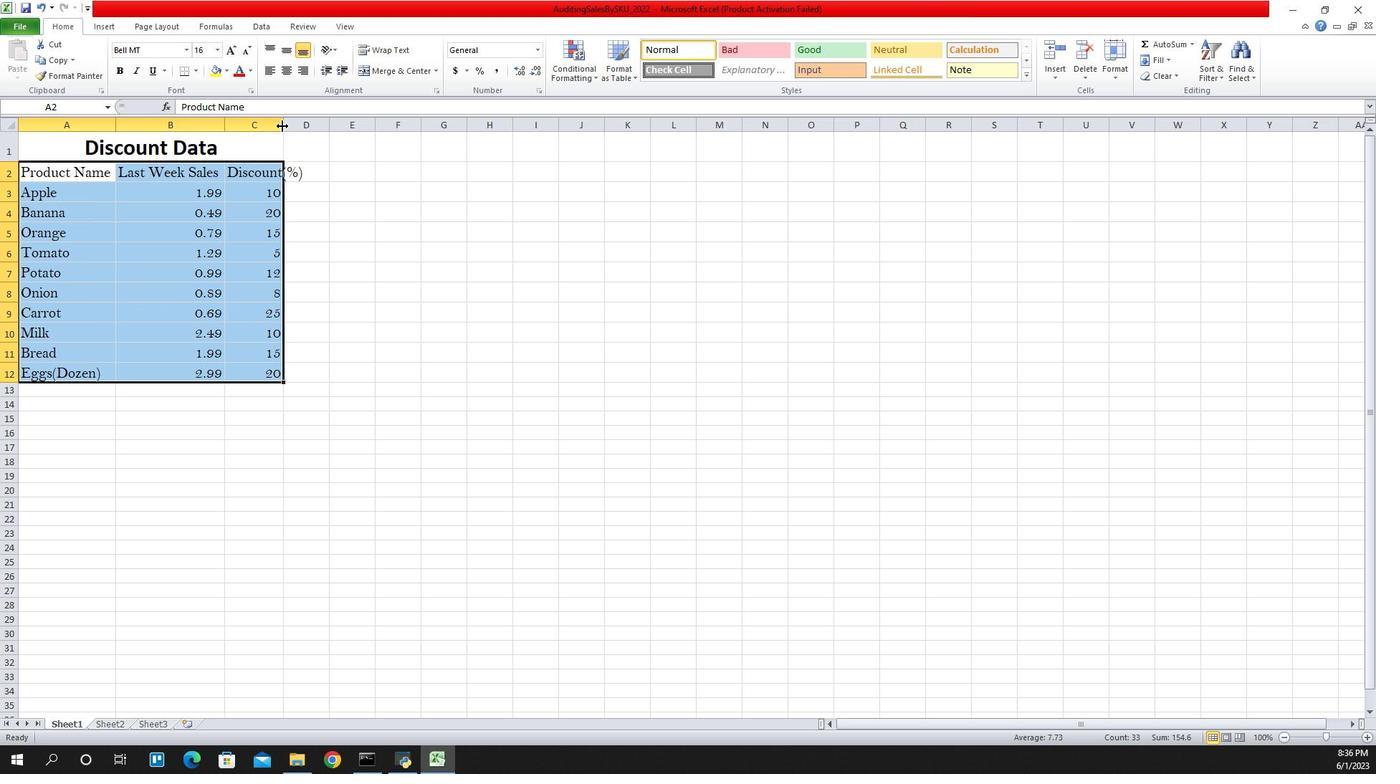
Action: Mouse moved to (1264, 129)
Screenshot: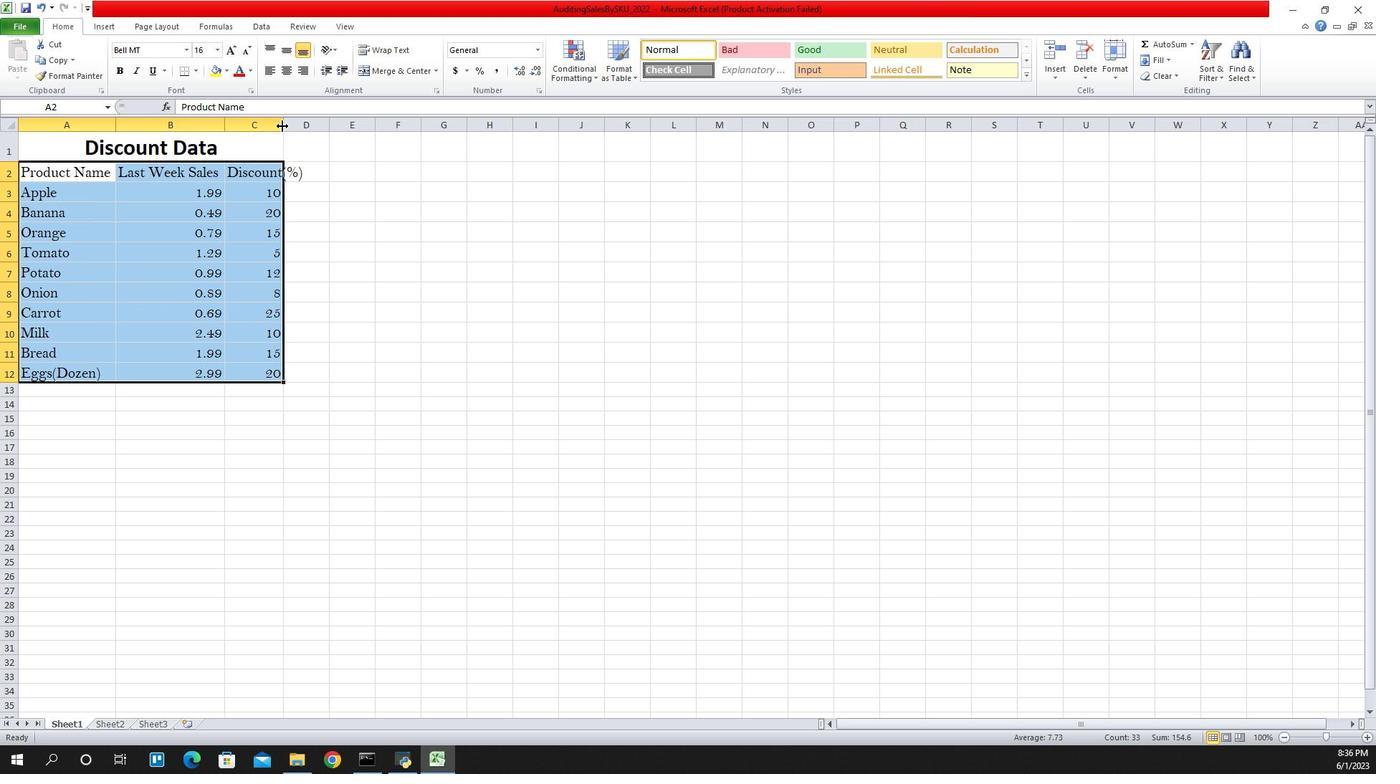 
Action: Mouse pressed left at (1264, 129)
Screenshot: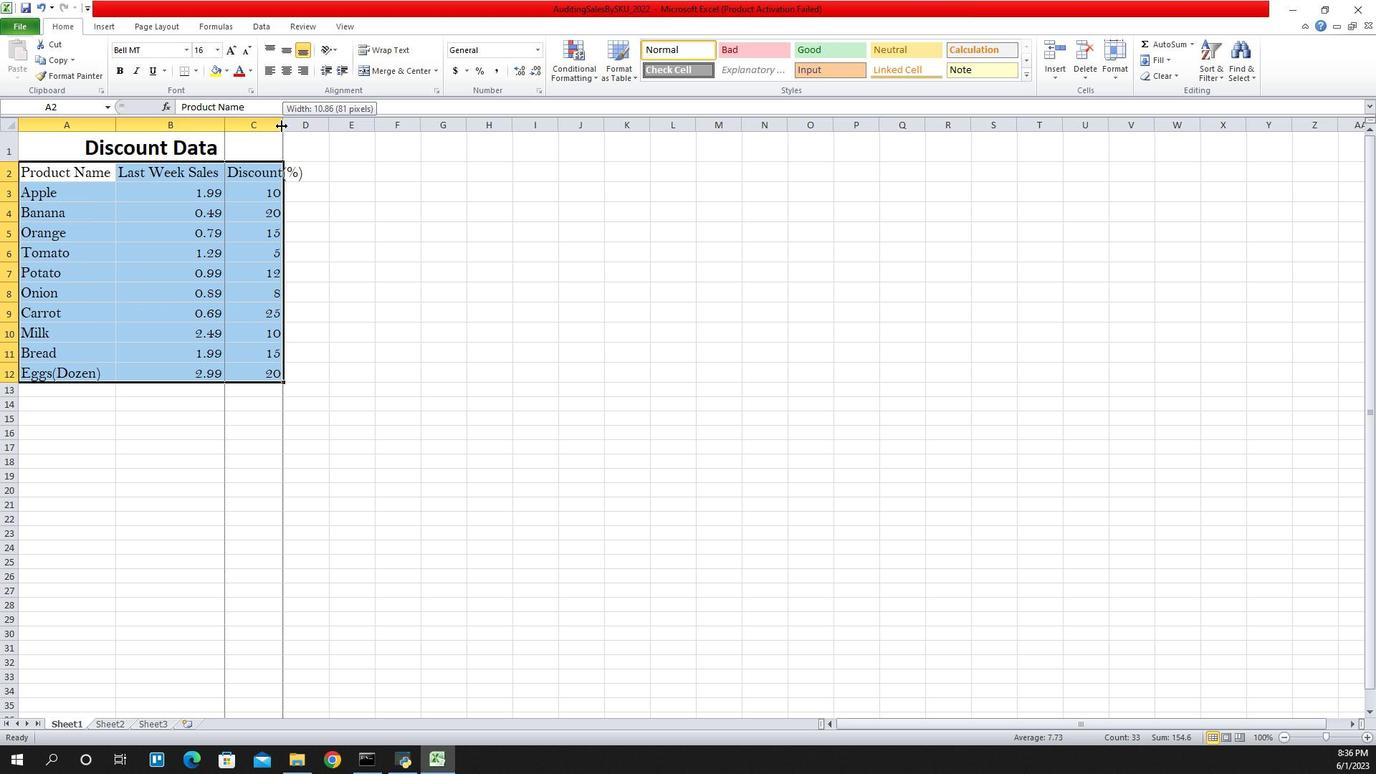 
Action: Mouse moved to (1050, 153)
Screenshot: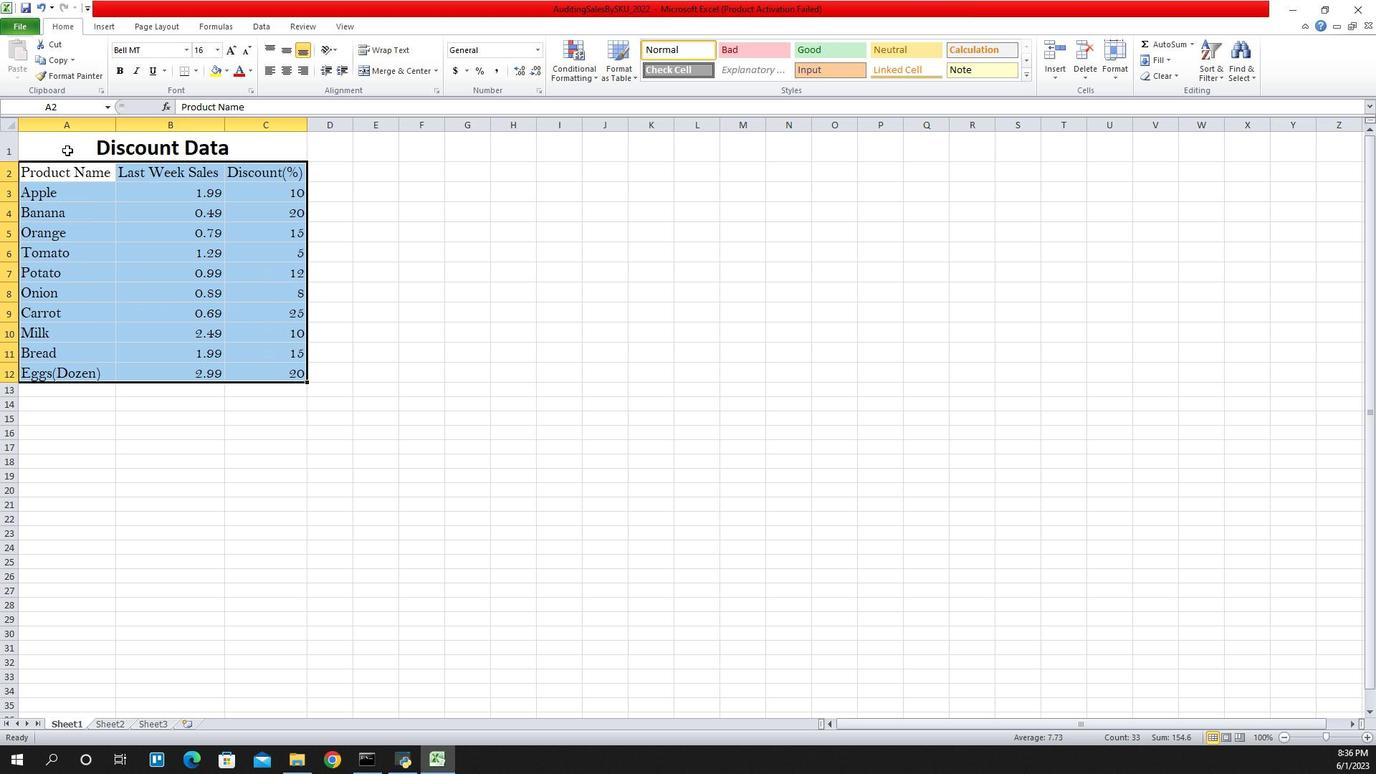 
Action: Mouse pressed left at (1050, 153)
Screenshot: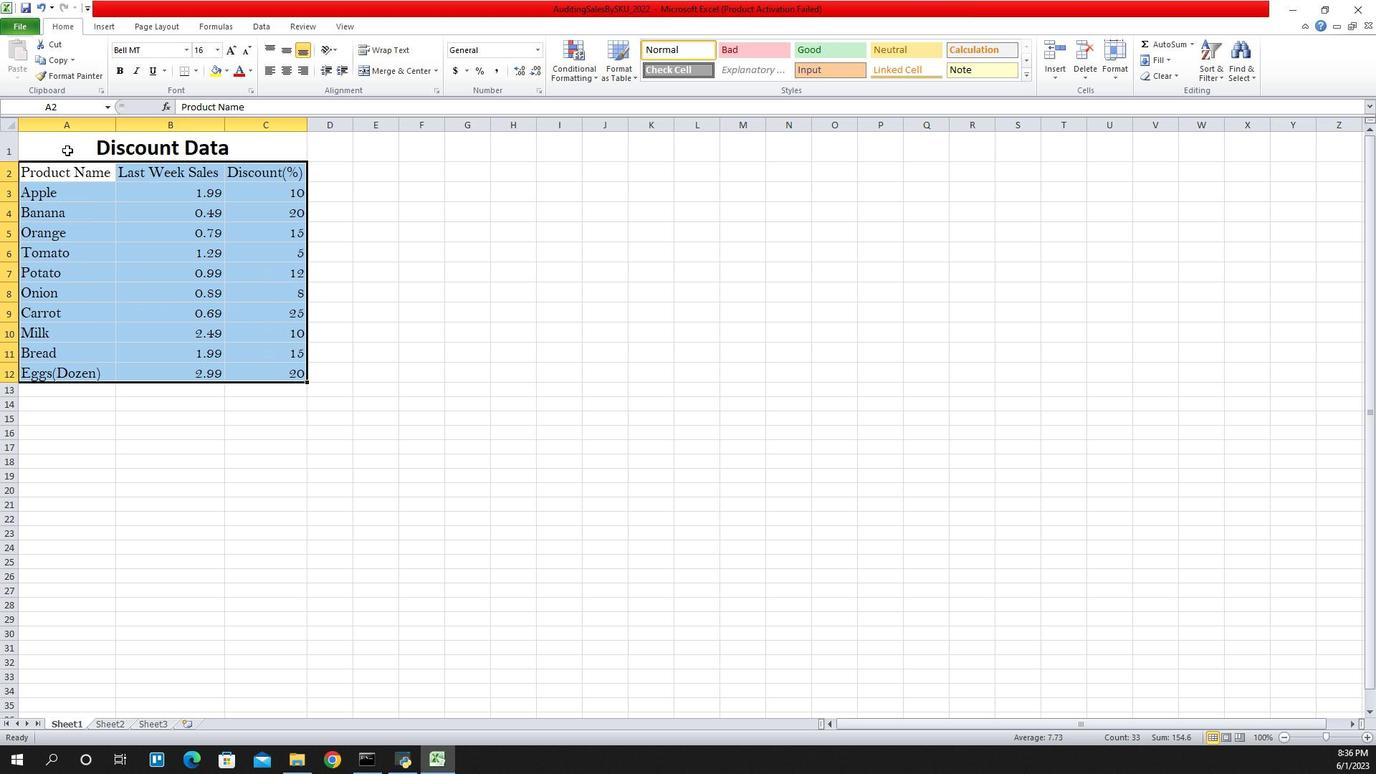 
Action: Mouse moved to (1266, 48)
Screenshot: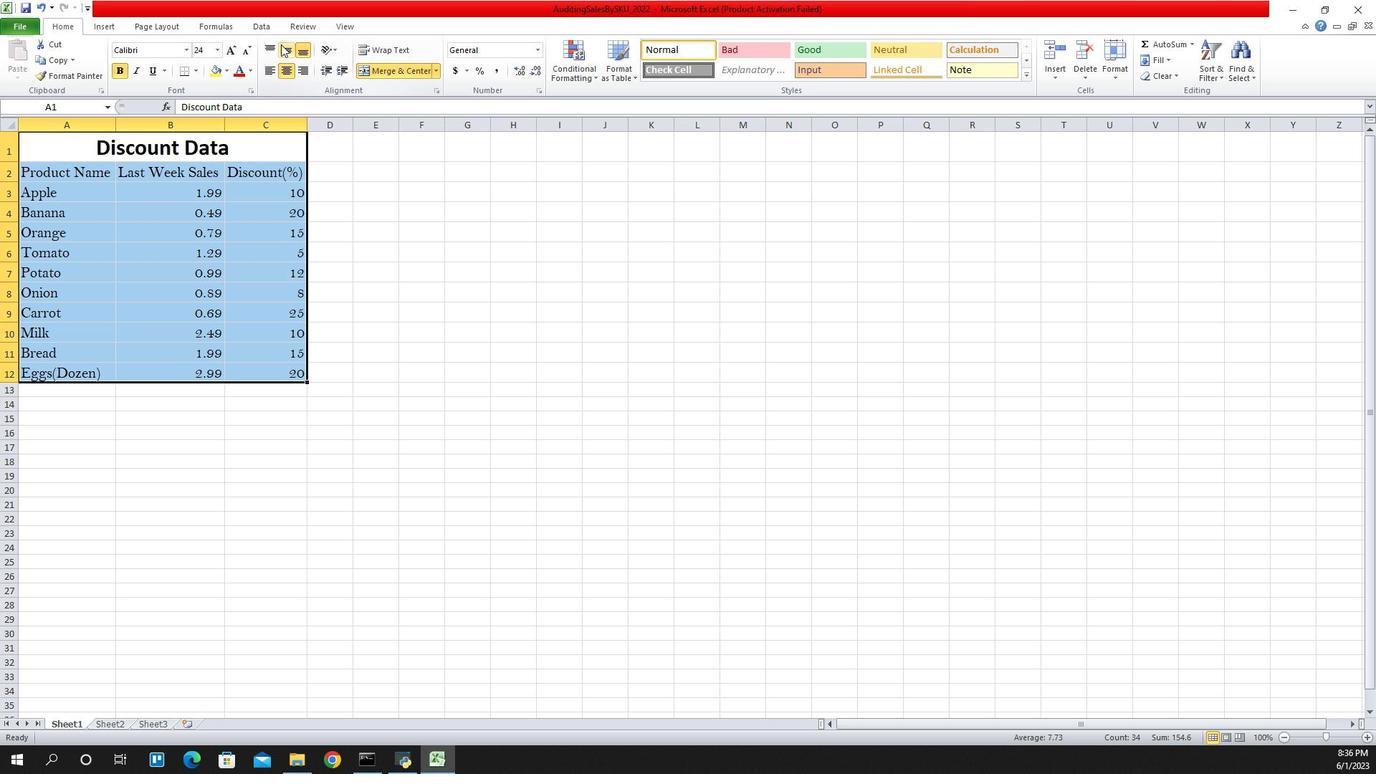 
Action: Mouse pressed left at (1266, 48)
Screenshot: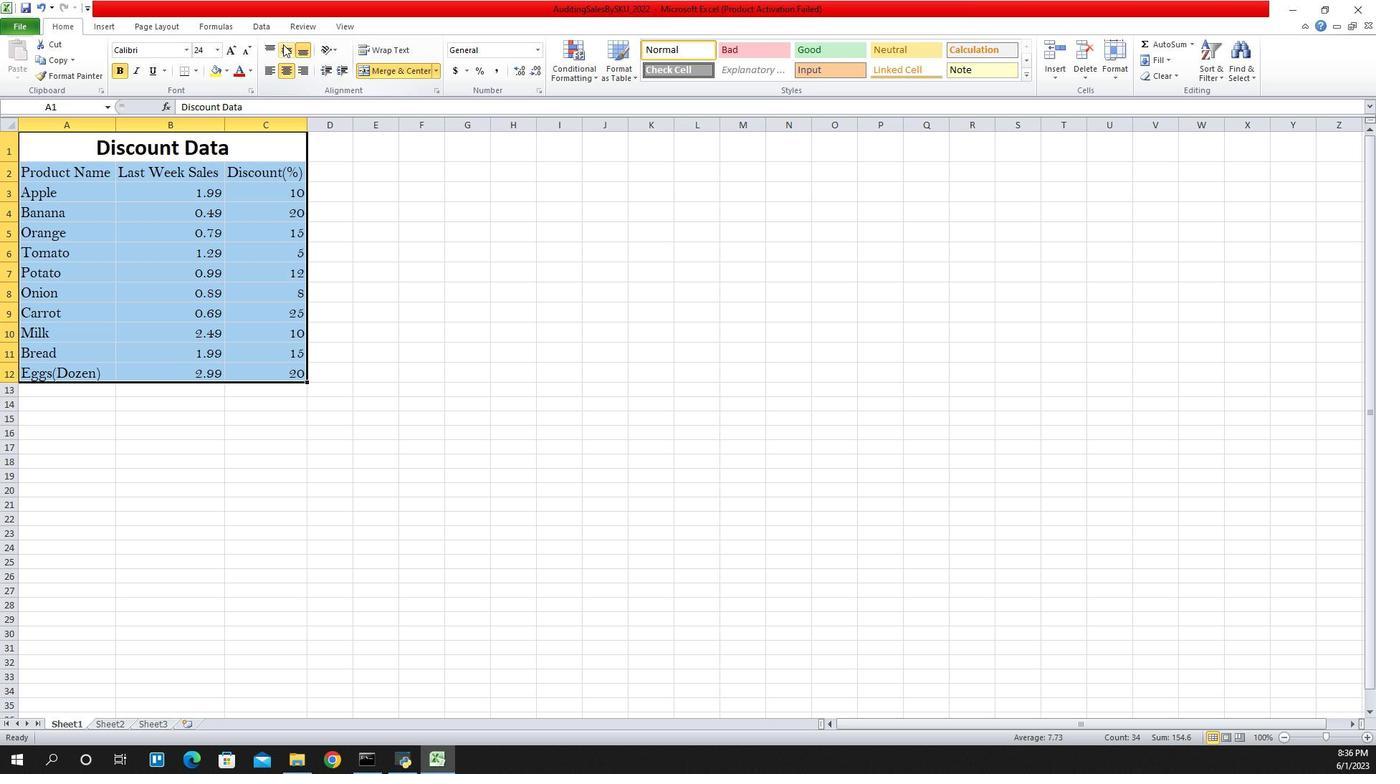 
Action: Mouse moved to (1267, 75)
Screenshot: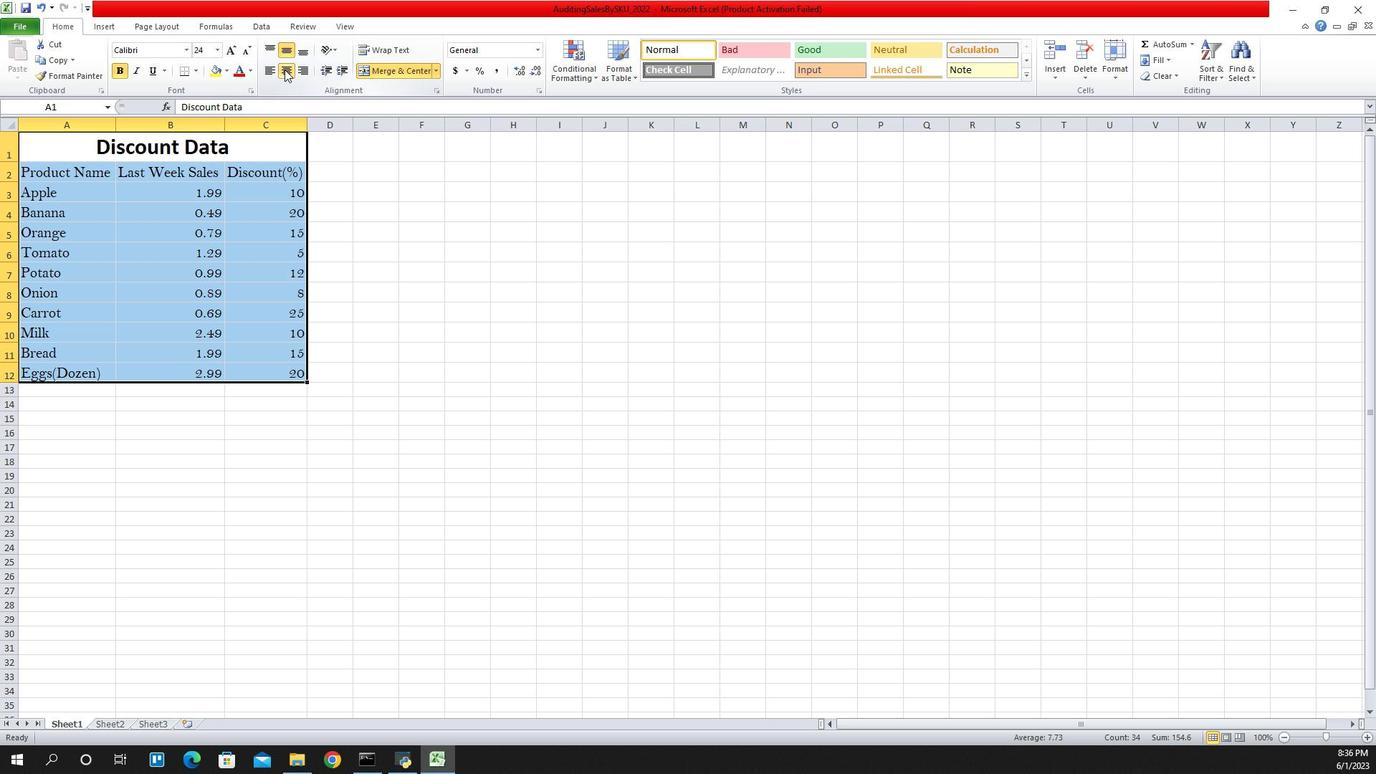 
Action: Mouse pressed left at (1267, 75)
Screenshot: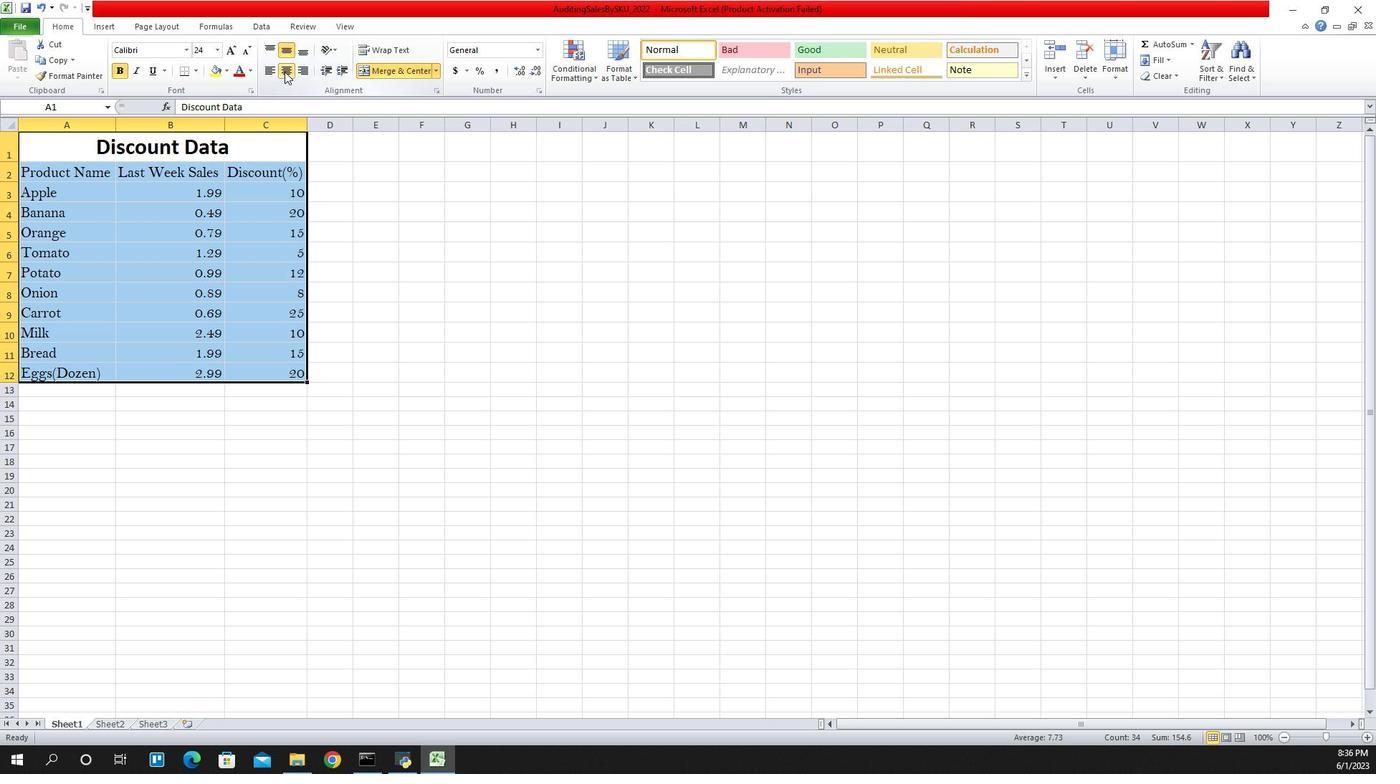 
Action: Mouse moved to (1249, 187)
Screenshot: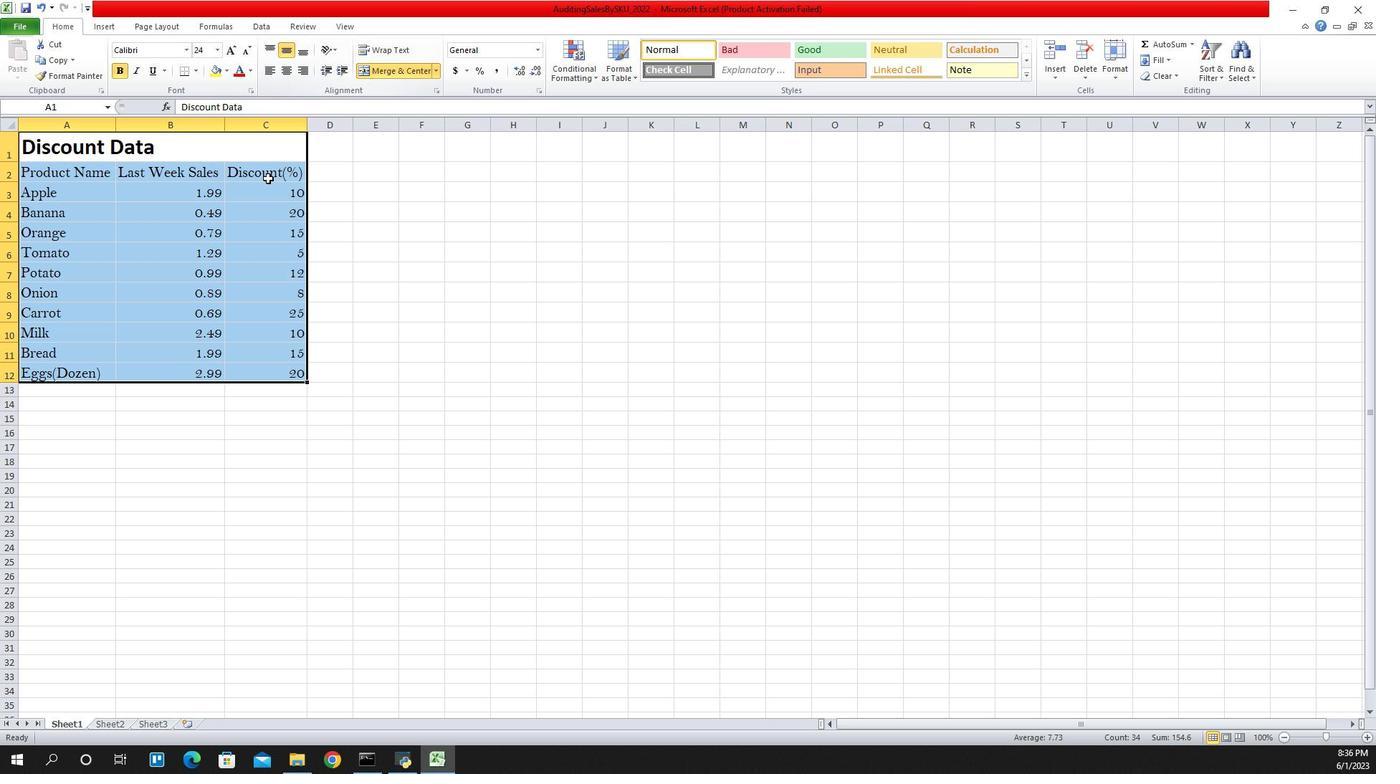 
